 Task: Open Card Card0000000171 in  Board0000000043 in Workspace WS0000000015 in Trello. Add Member Carxxstreet791@gmail.com to Card Card0000000171 in  Board0000000043 in Workspace WS0000000015 in Trello. Add Orange Label titled Label0000000171 to Card Card0000000171 in  Board0000000043 in Workspace WS0000000015 in Trello. Add Checklist CL0000000171 to Card Card0000000171 in  Board0000000043 in Workspace WS0000000015 in Trello. Add Dates with Start Date as Jun 01 2023 and Due Date as Jun 30 2023 to Card Card0000000171 in  Board0000000043 in Workspace WS0000000015 in Trello
Action: Mouse moved to (447, 569)
Screenshot: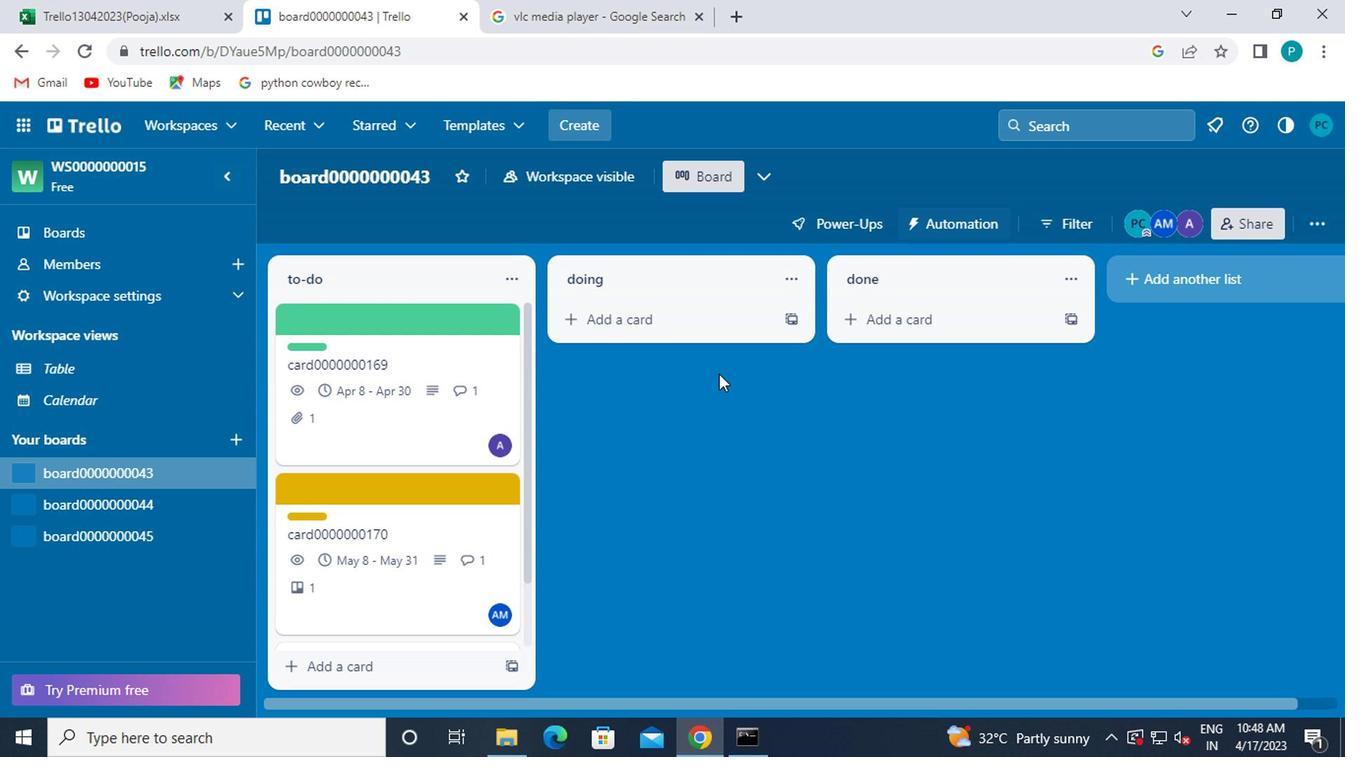 
Action: Mouse scrolled (447, 568) with delta (0, -1)
Screenshot: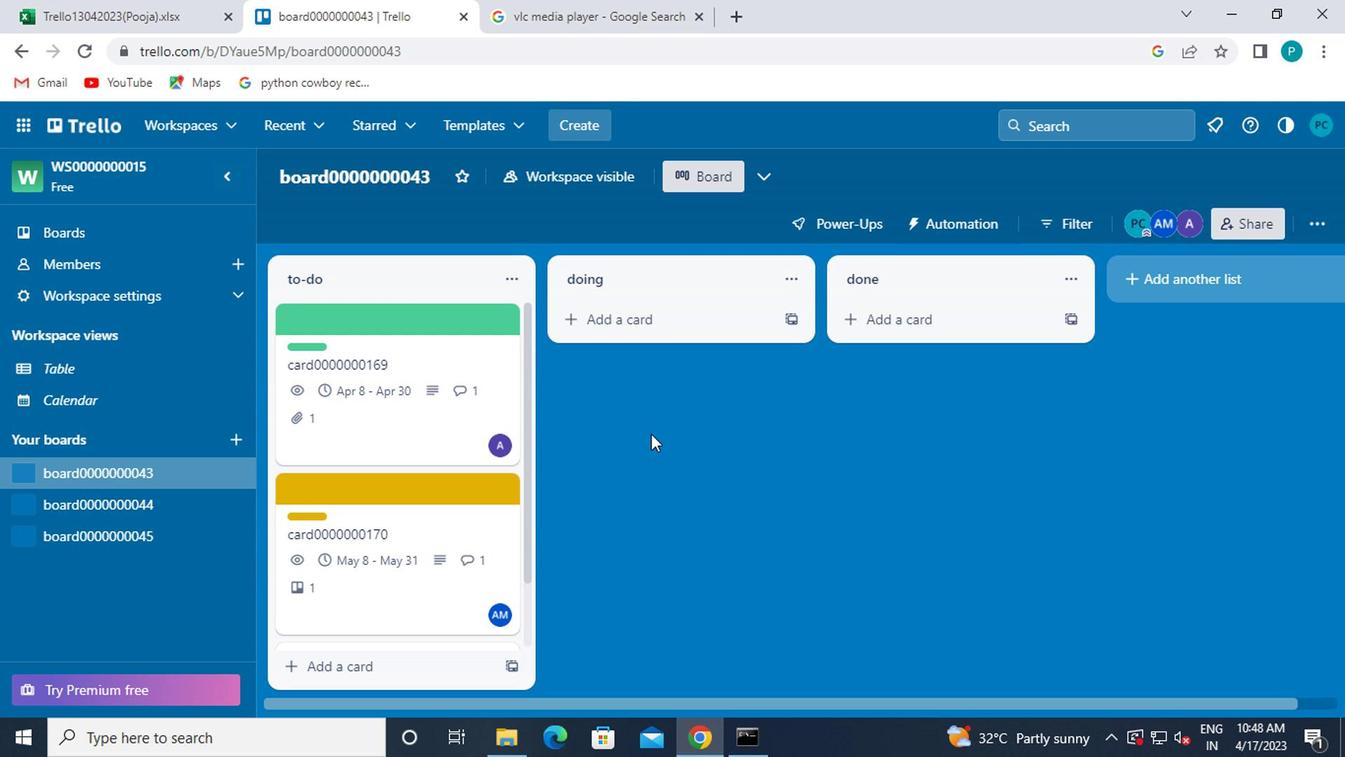 
Action: Mouse moved to (433, 567)
Screenshot: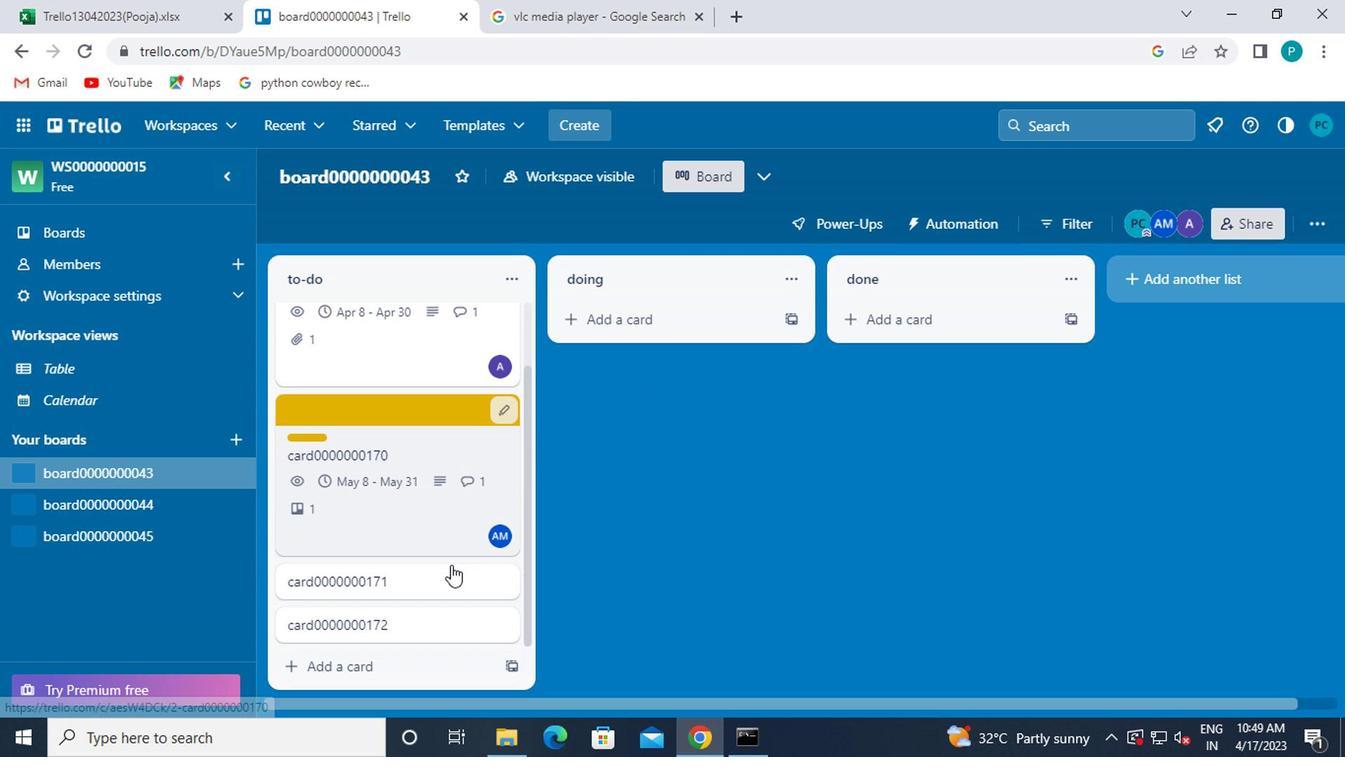 
Action: Mouse scrolled (433, 566) with delta (0, -1)
Screenshot: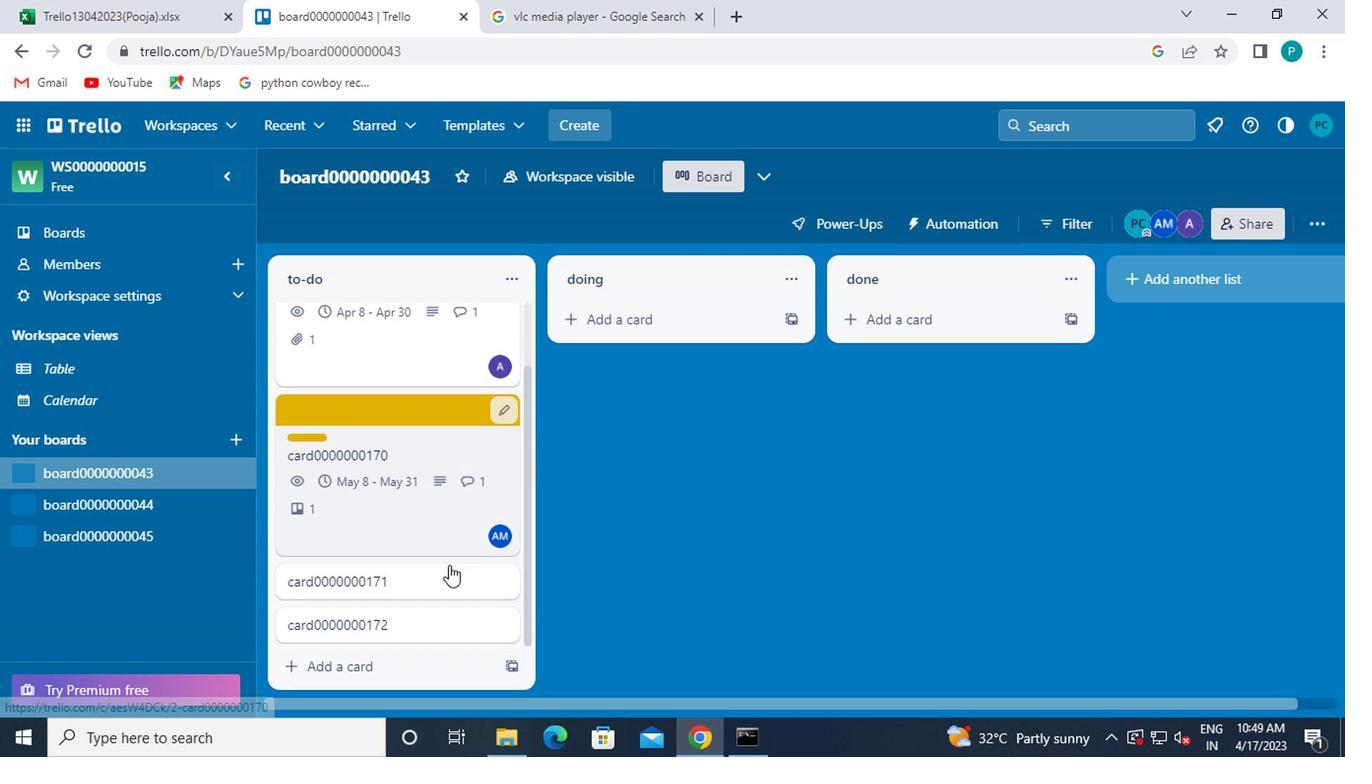 
Action: Mouse moved to (433, 567)
Screenshot: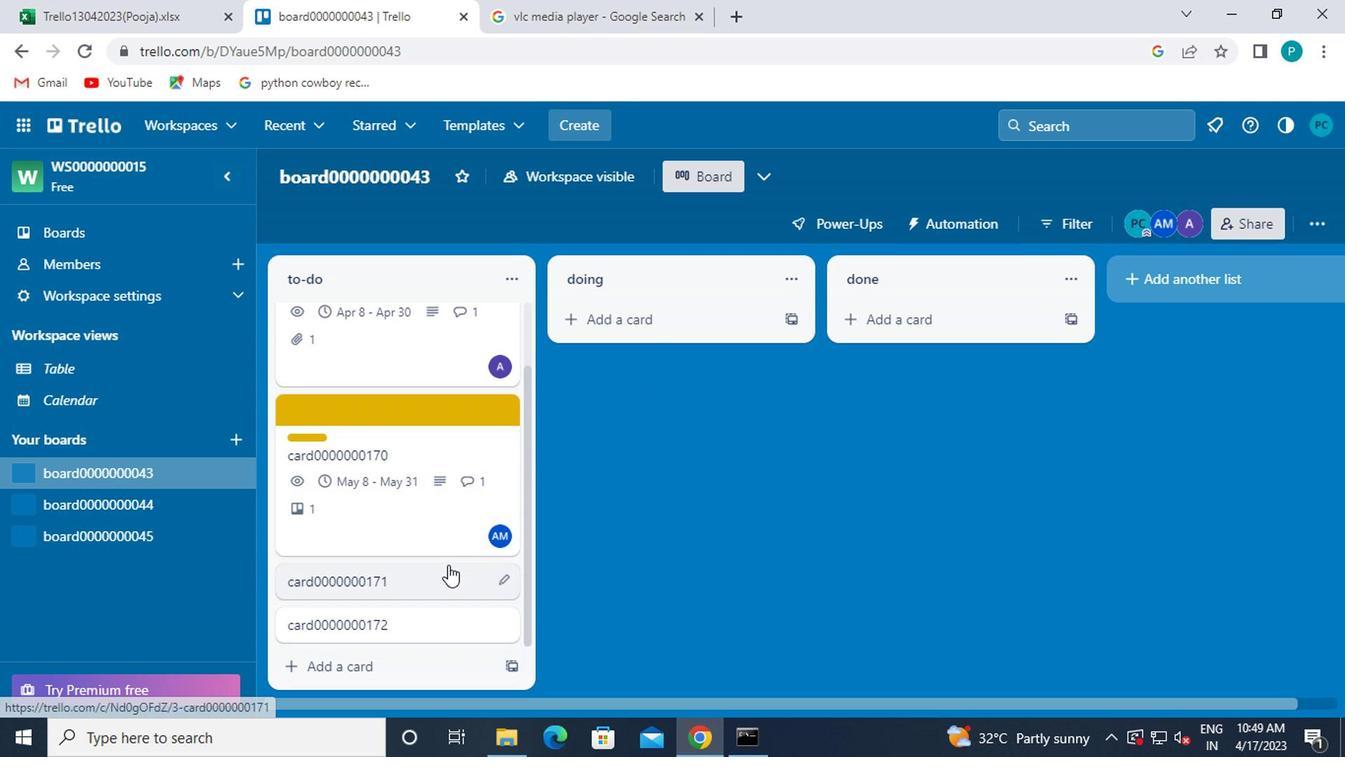 
Action: Mouse scrolled (433, 566) with delta (0, -1)
Screenshot: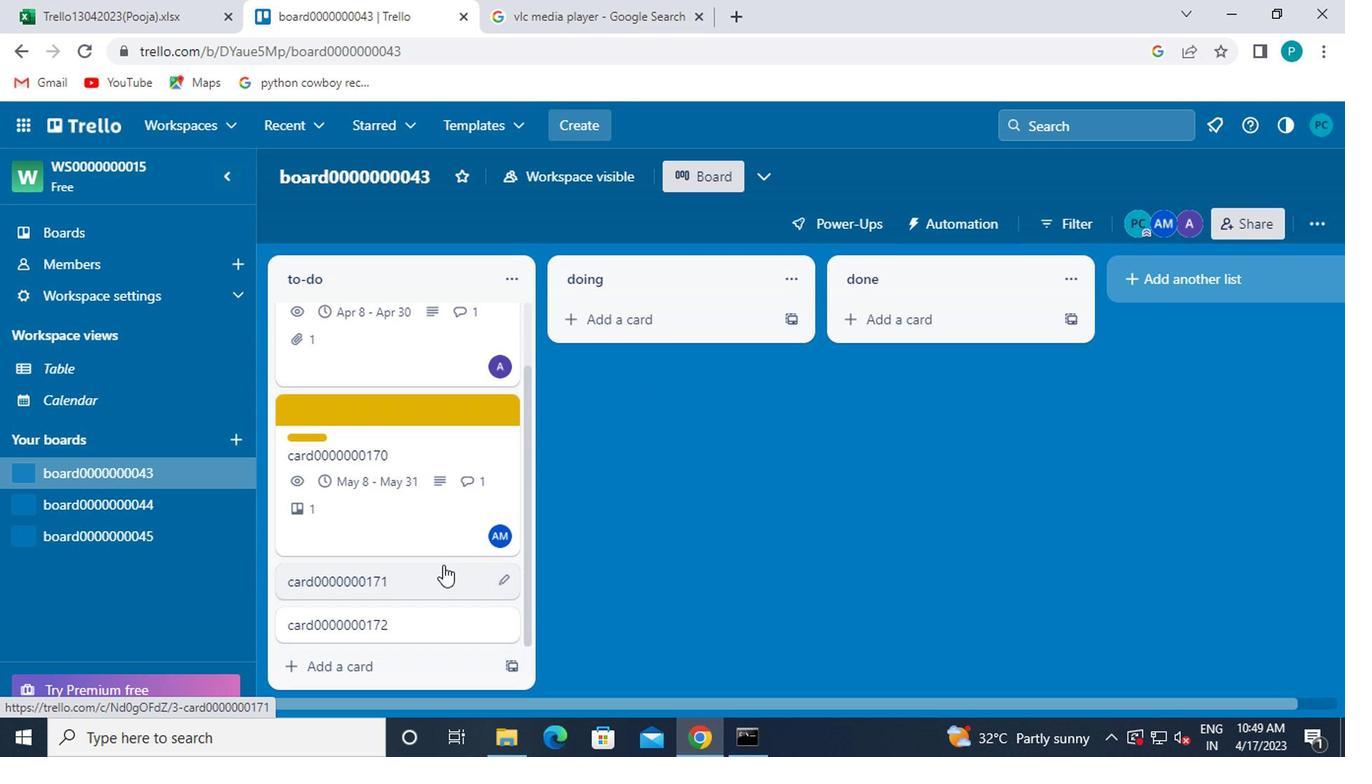 
Action: Mouse moved to (421, 573)
Screenshot: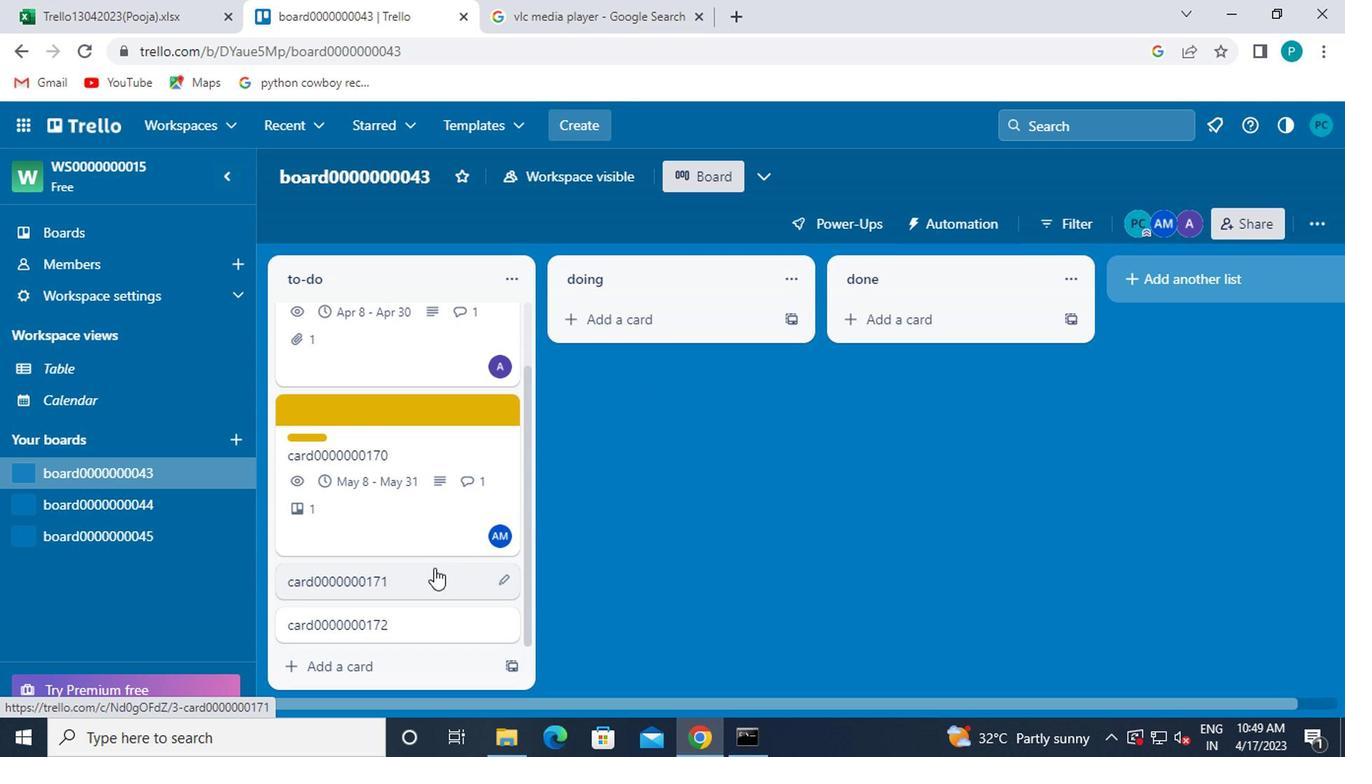 
Action: Mouse pressed left at (421, 573)
Screenshot: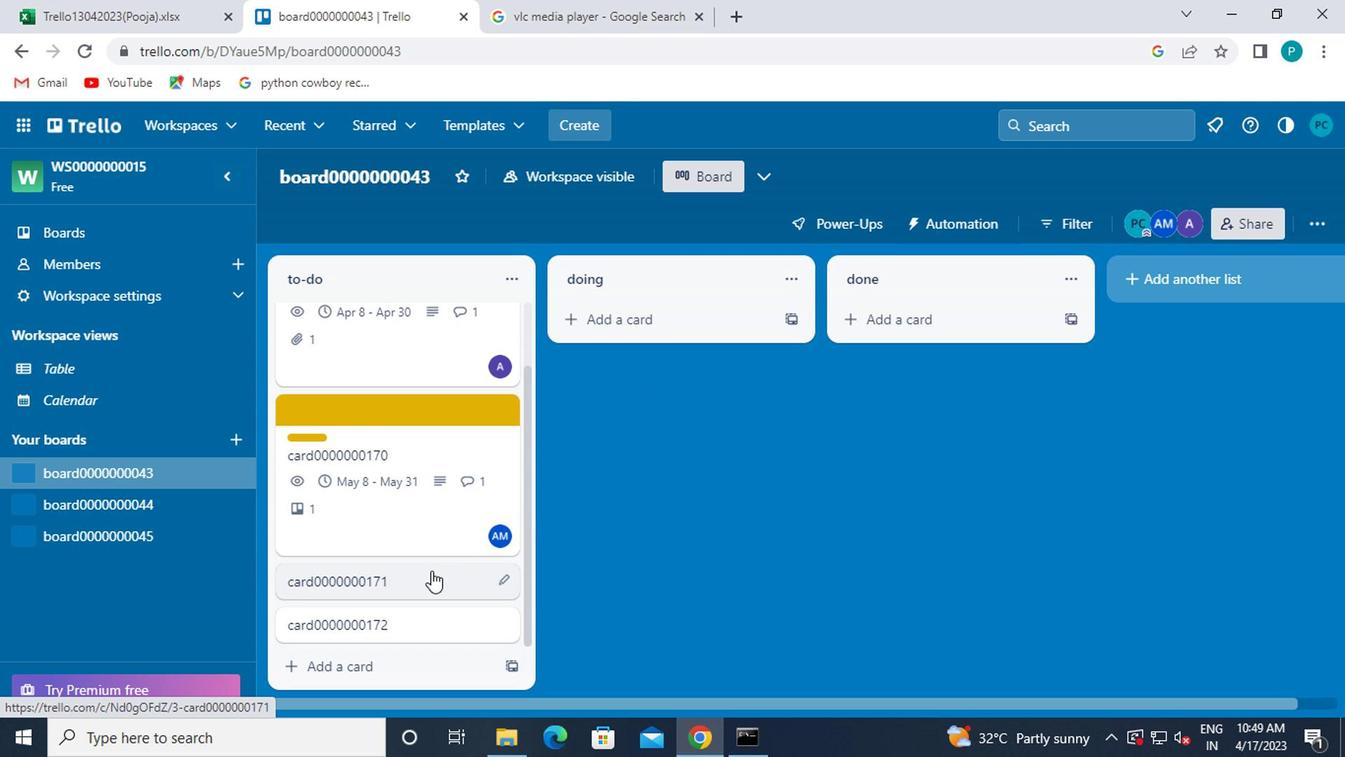 
Action: Mouse moved to (975, 344)
Screenshot: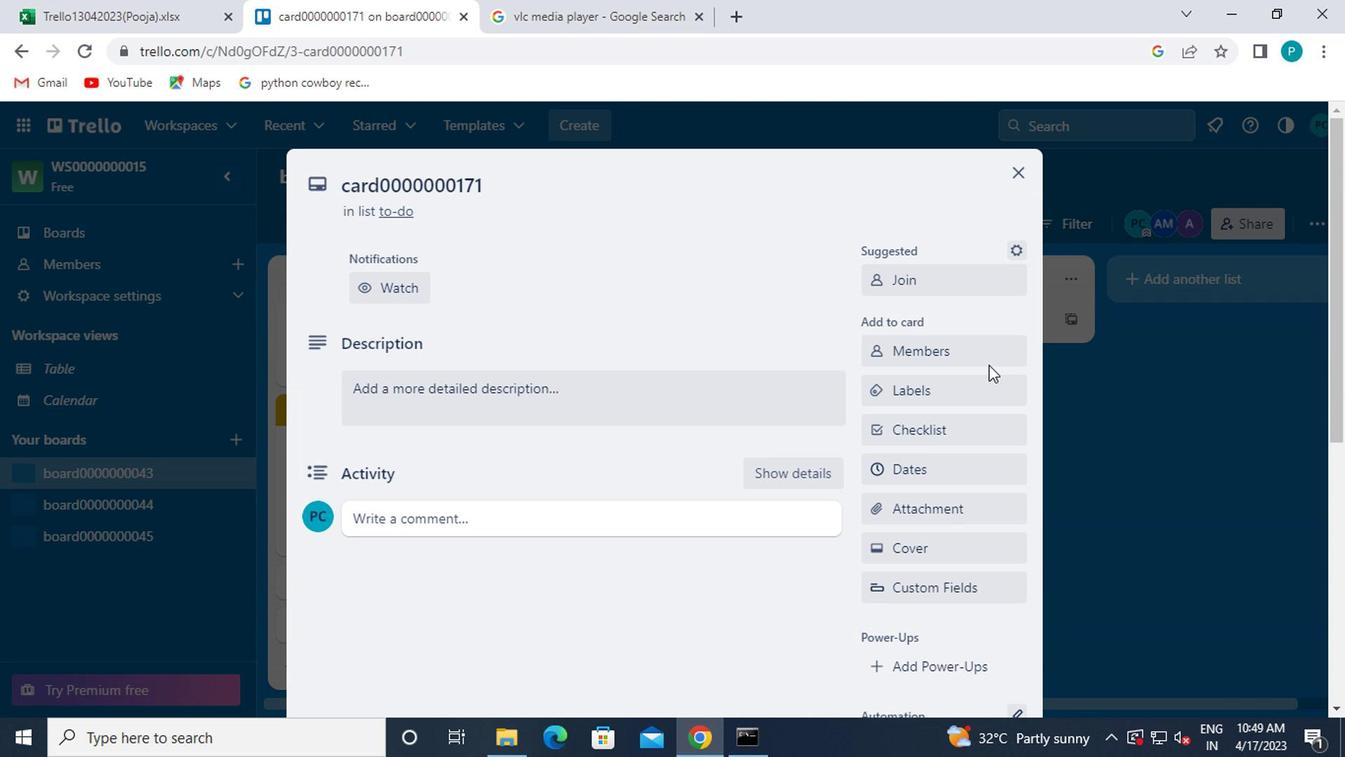 
Action: Mouse pressed left at (975, 344)
Screenshot: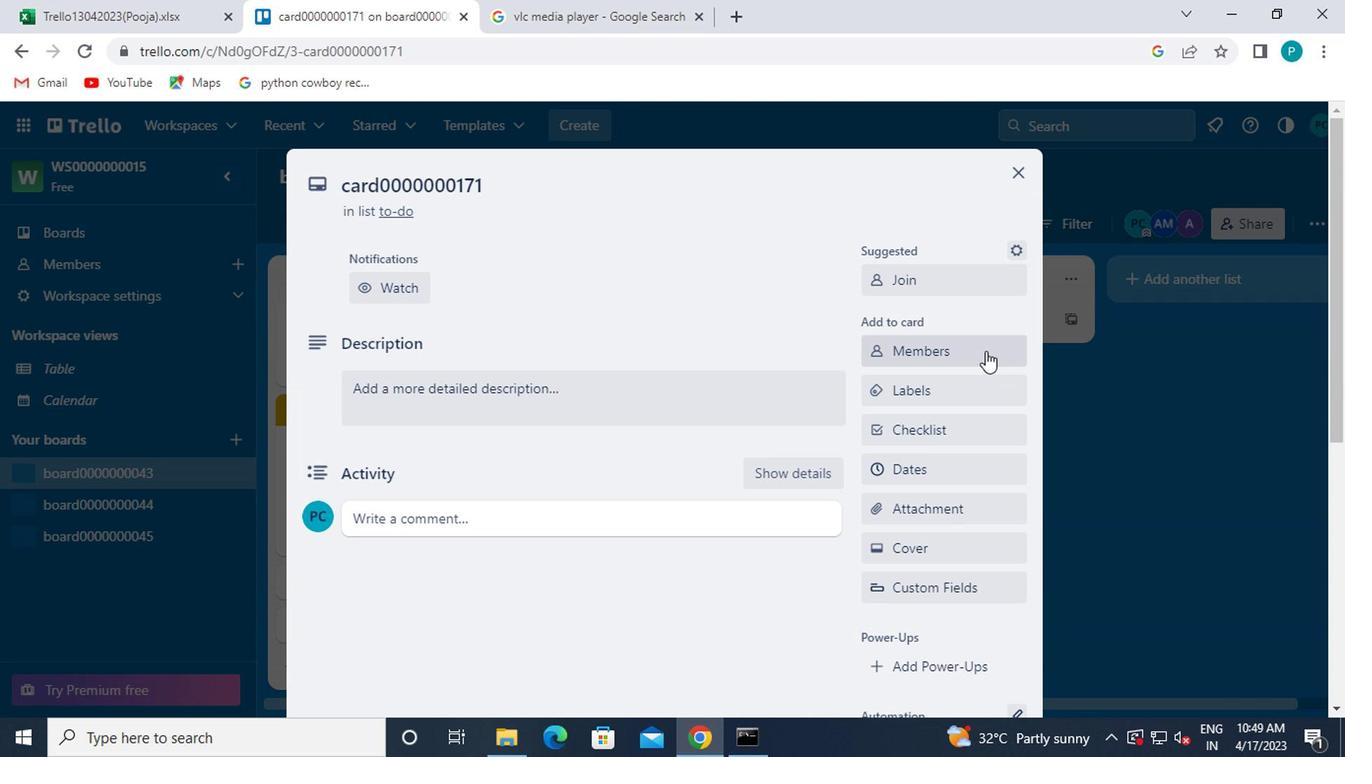 
Action: Mouse moved to (984, 443)
Screenshot: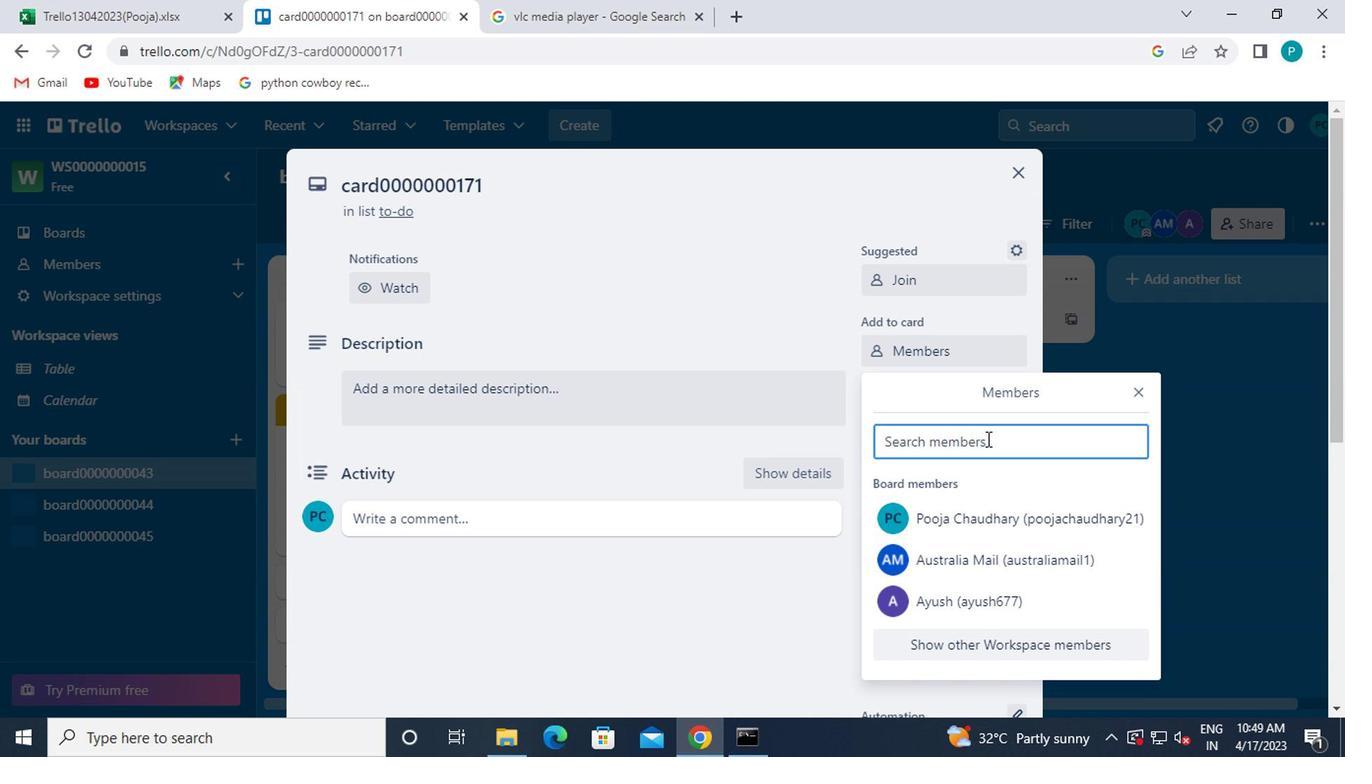 
Action: Mouse pressed left at (984, 443)
Screenshot: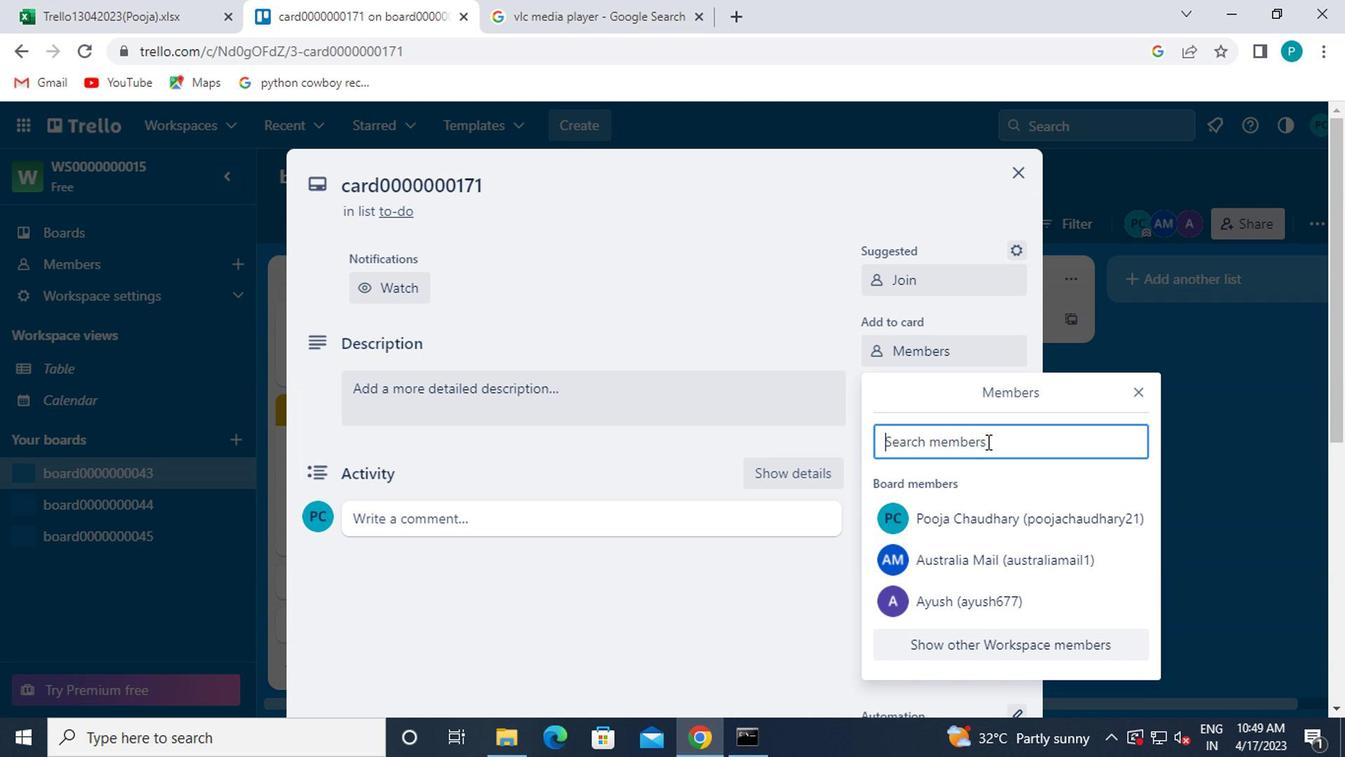 
Action: Mouse moved to (988, 443)
Screenshot: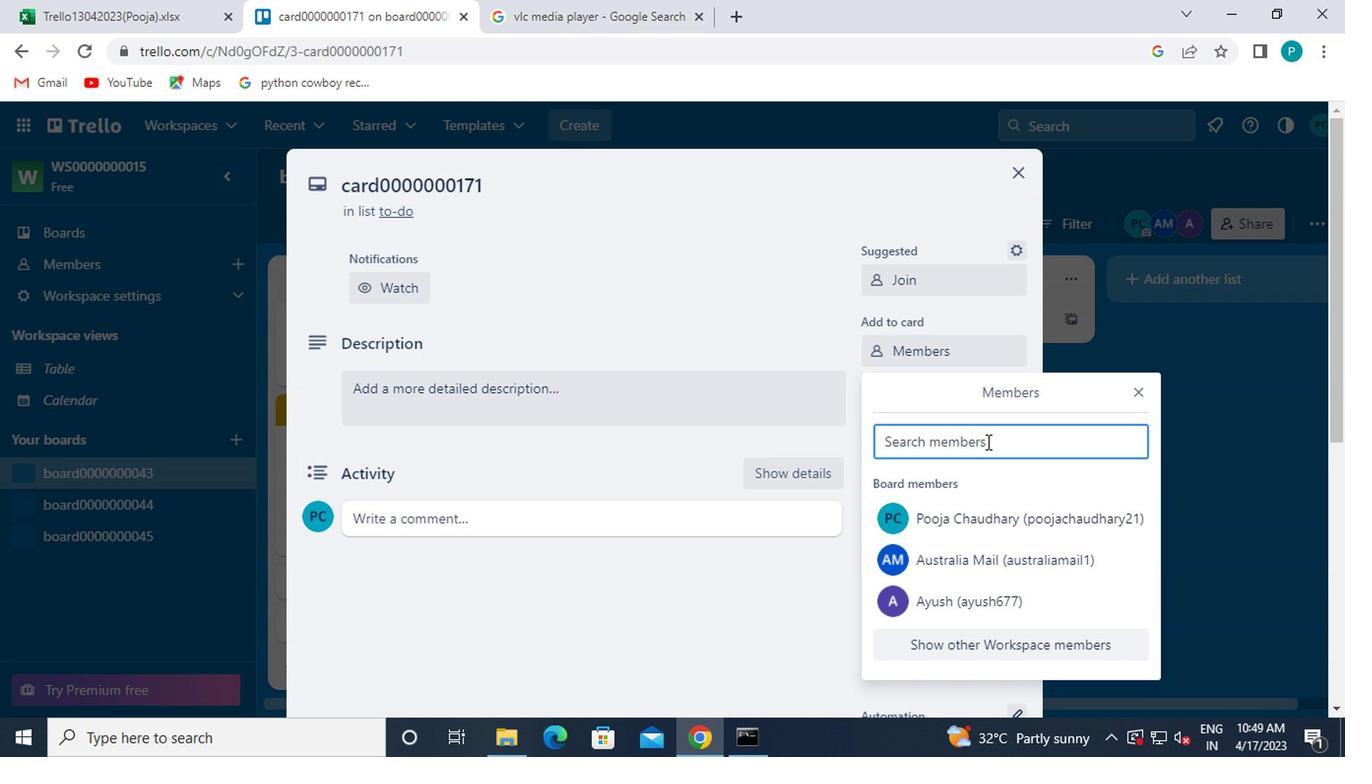 
Action: Key pressed carxxstreet791<Key.shift>@GMAIL.COM
Screenshot: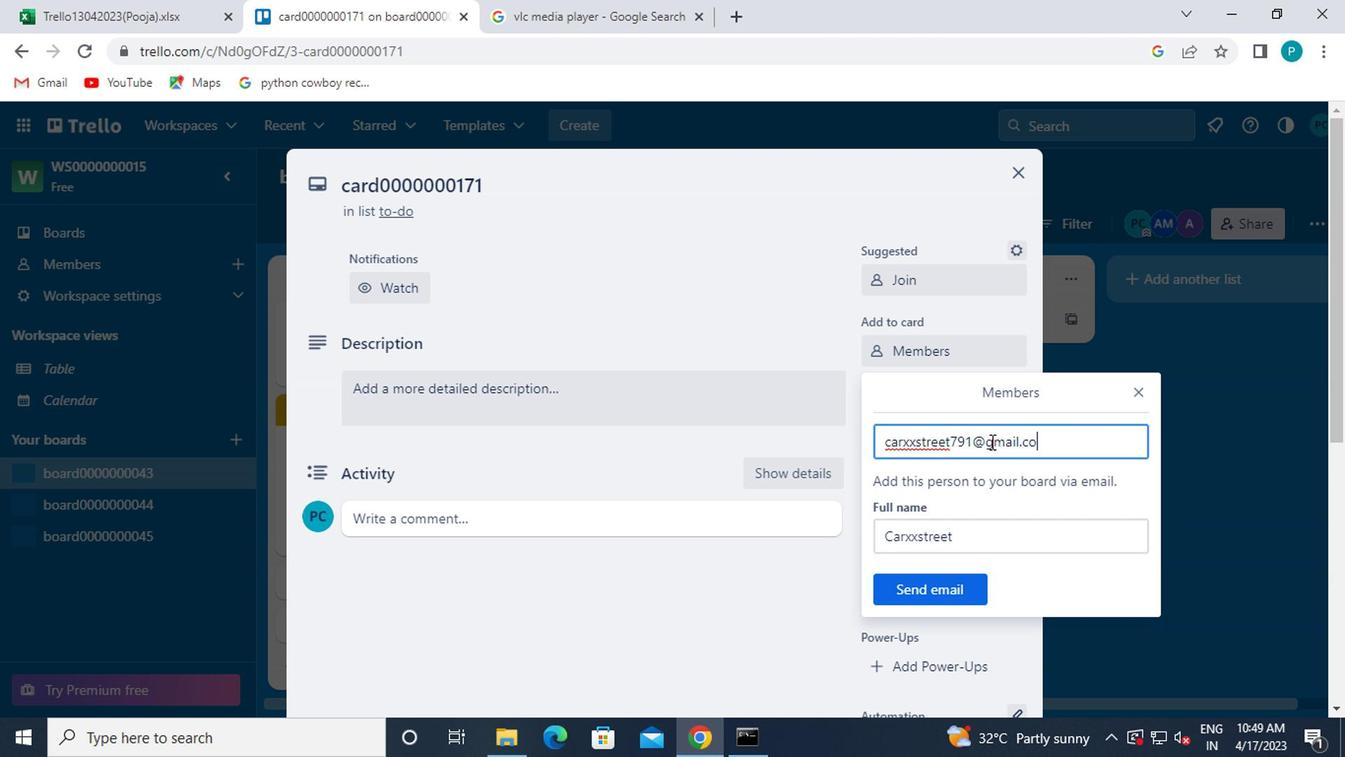 
Action: Mouse moved to (941, 594)
Screenshot: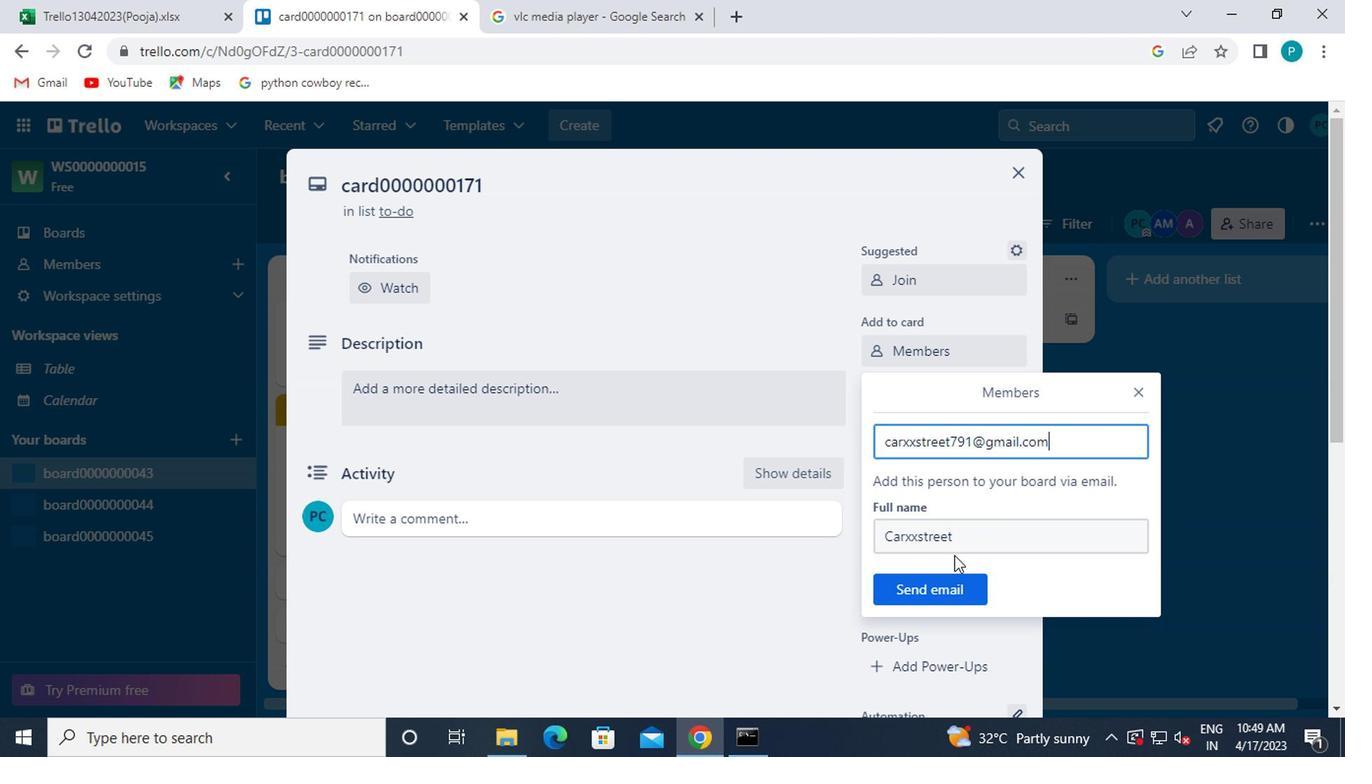 
Action: Mouse pressed left at (941, 594)
Screenshot: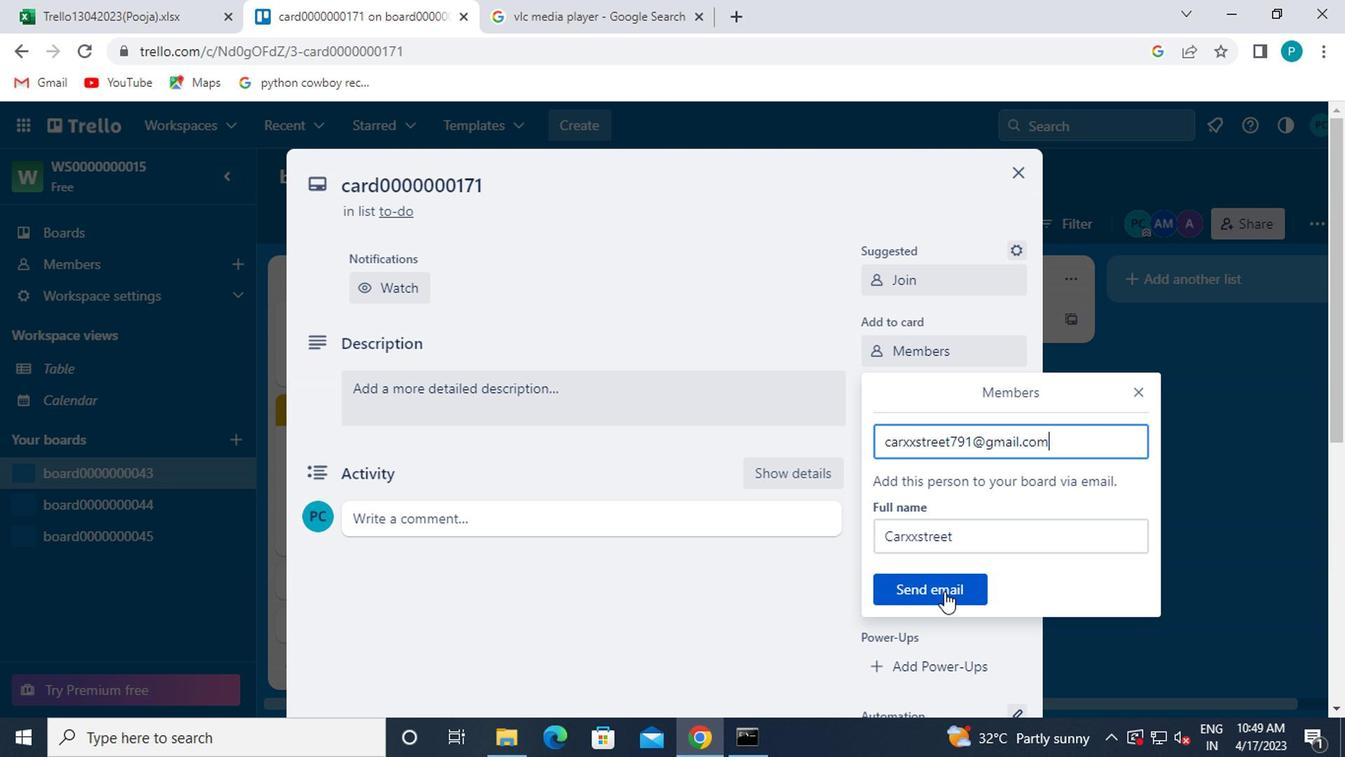 
Action: Mouse moved to (936, 396)
Screenshot: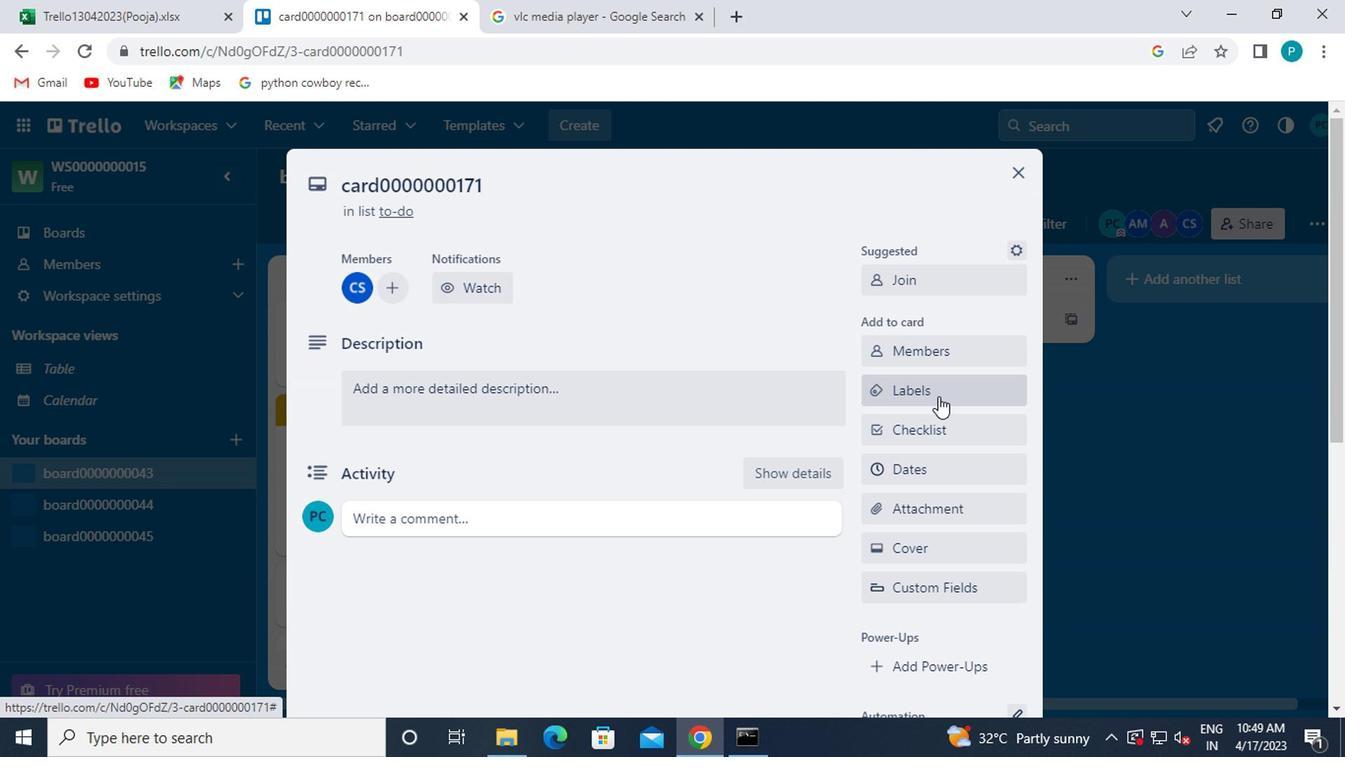 
Action: Mouse pressed left at (936, 396)
Screenshot: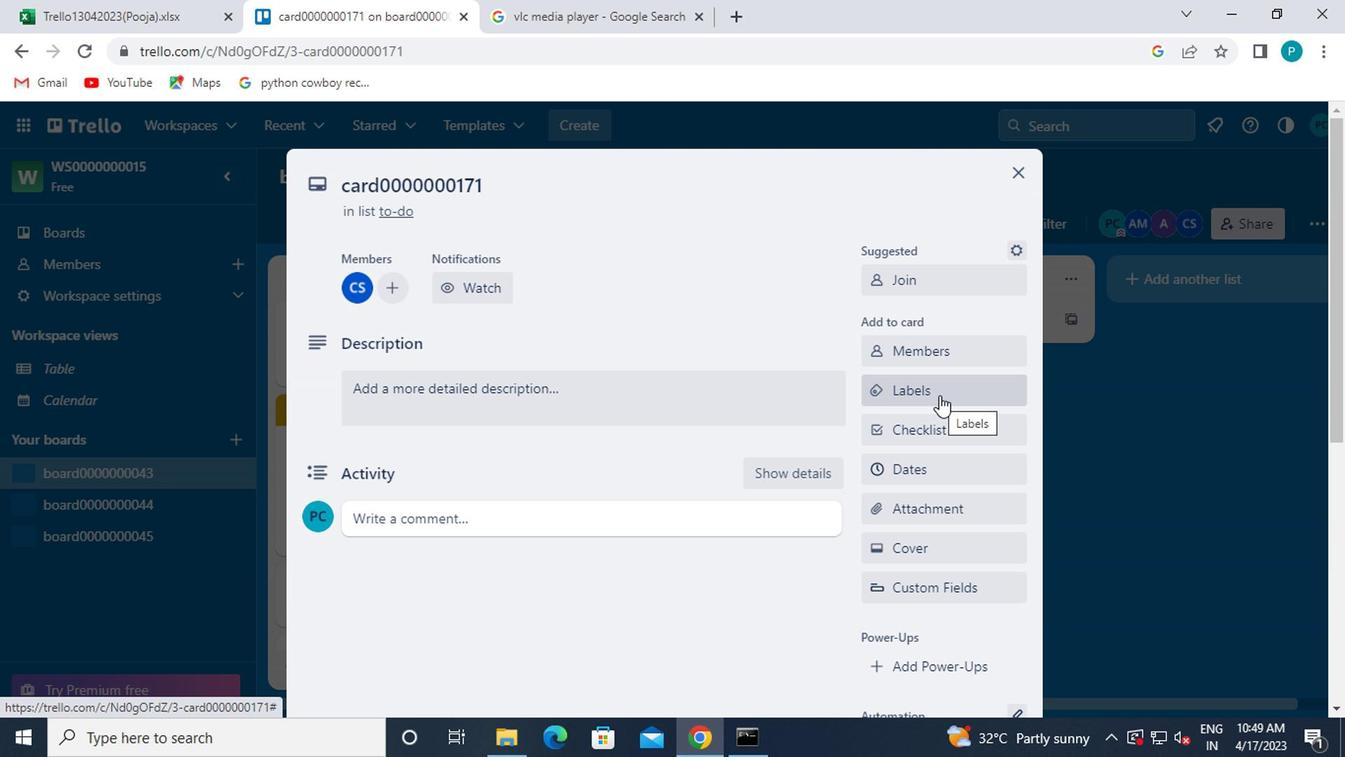 
Action: Mouse moved to (920, 584)
Screenshot: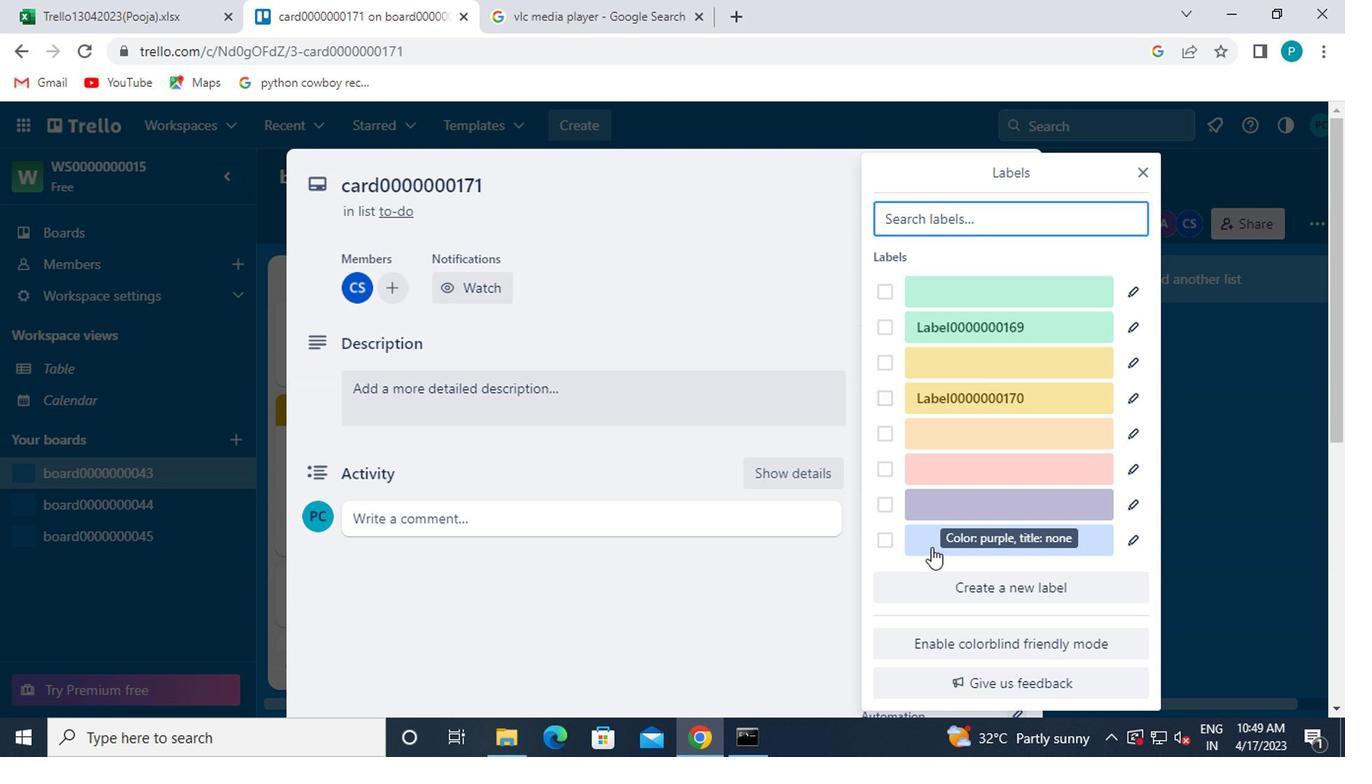 
Action: Mouse pressed left at (920, 584)
Screenshot: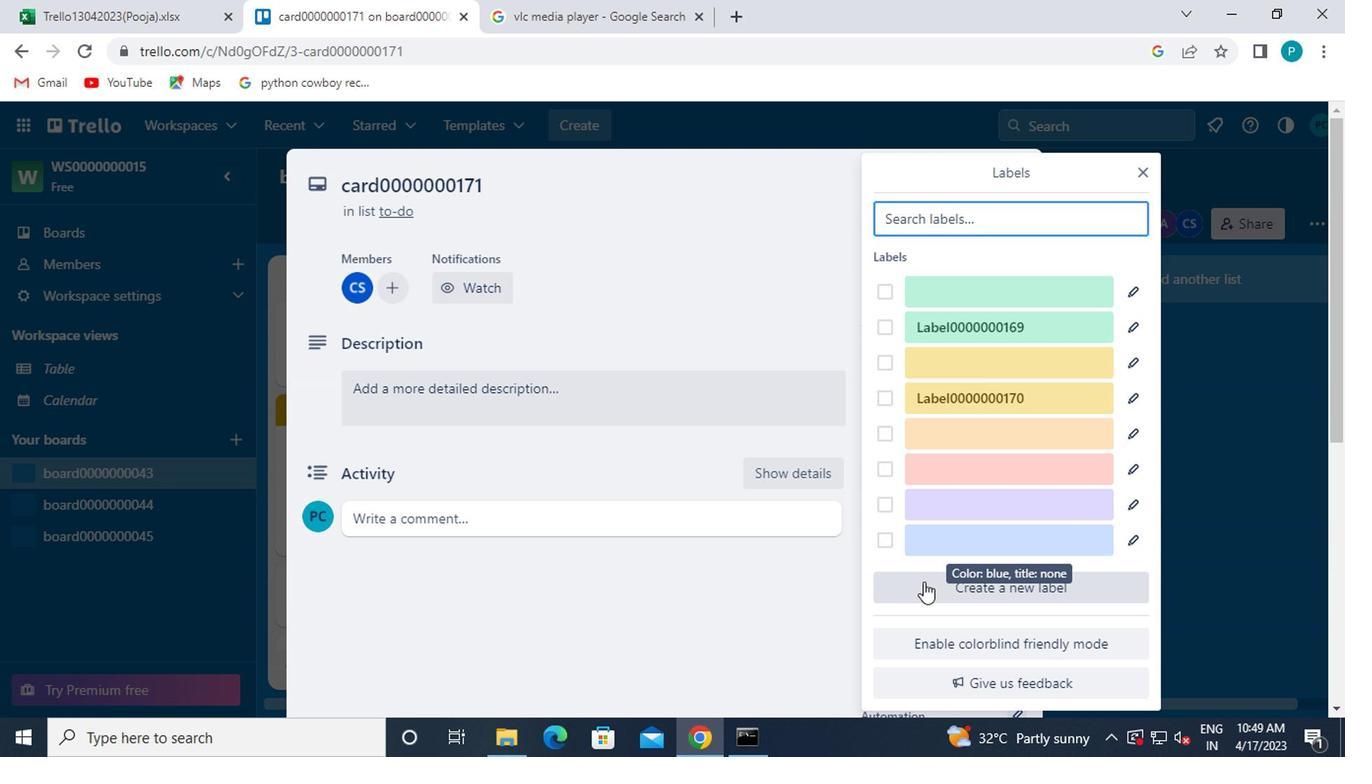 
Action: Mouse moved to (1001, 447)
Screenshot: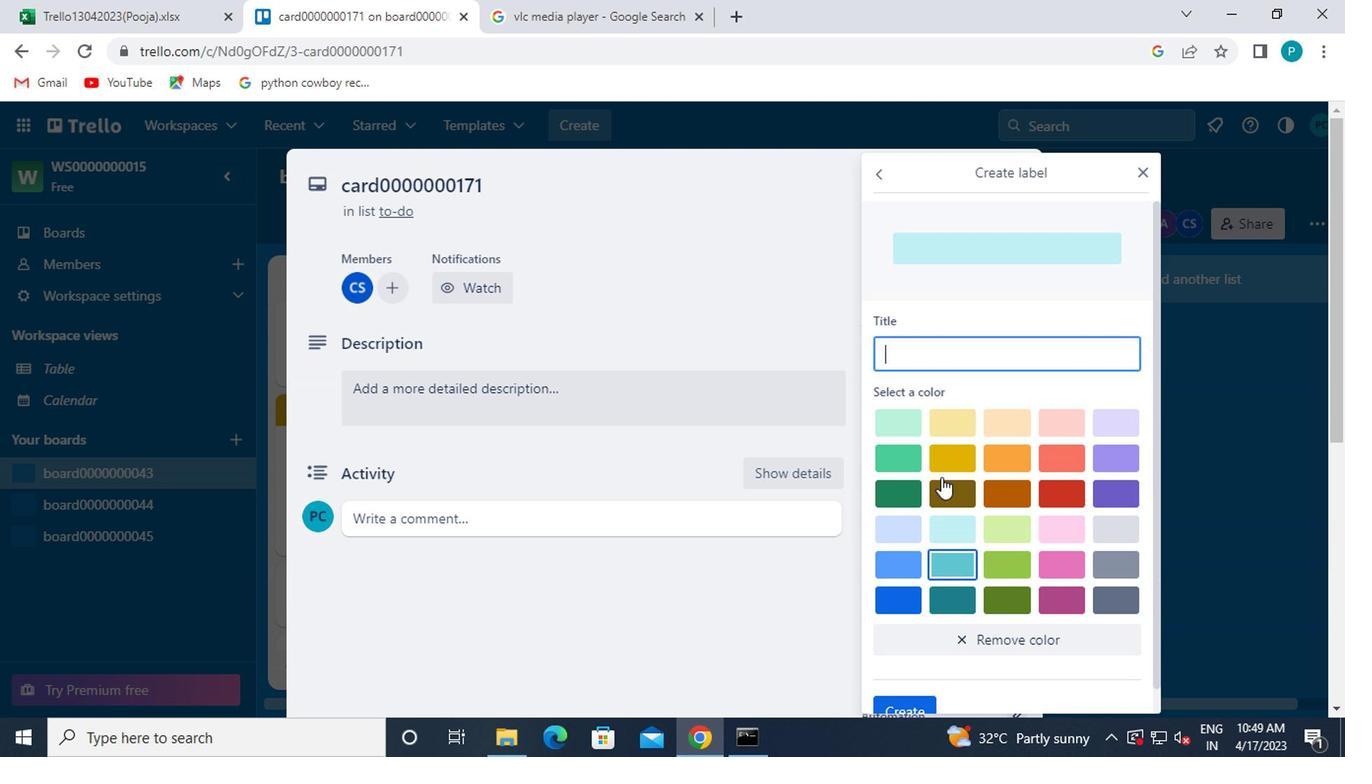 
Action: Mouse pressed left at (1001, 447)
Screenshot: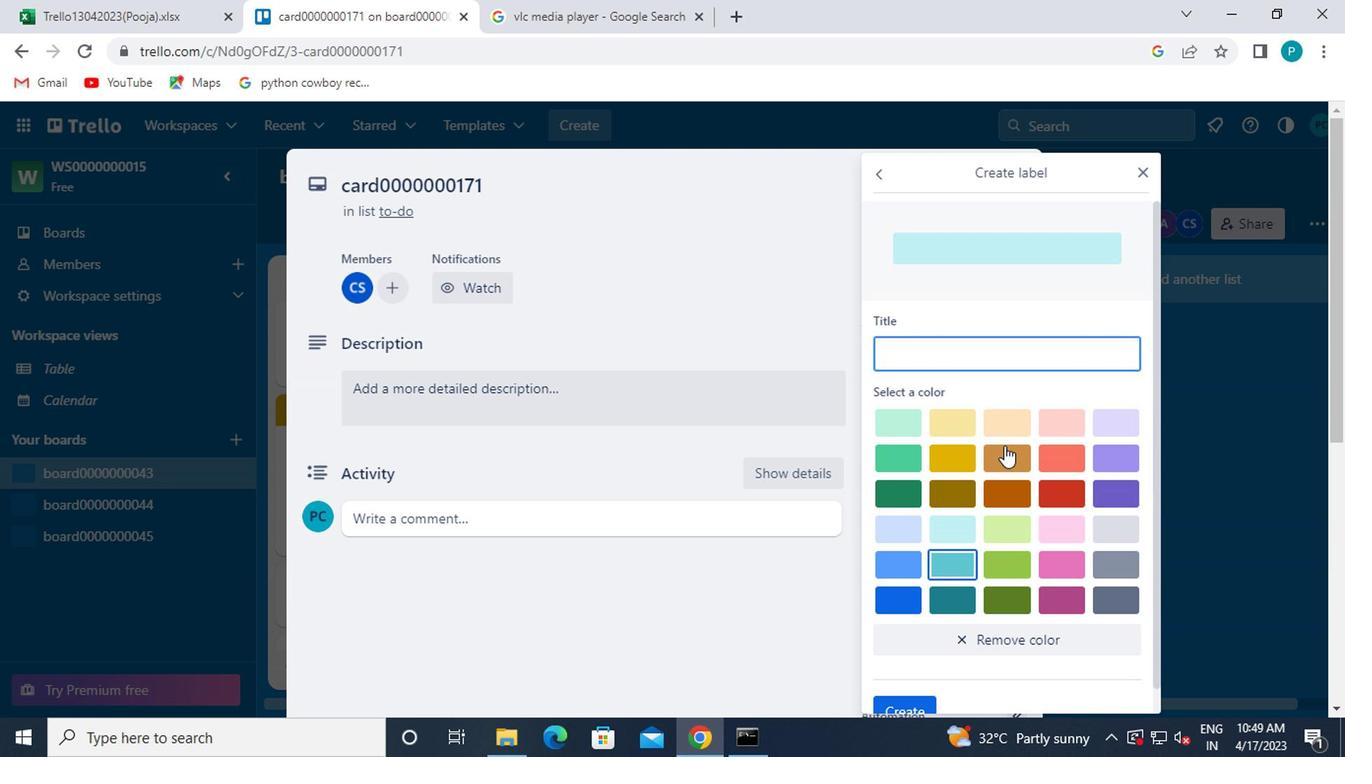 
Action: Mouse moved to (931, 368)
Screenshot: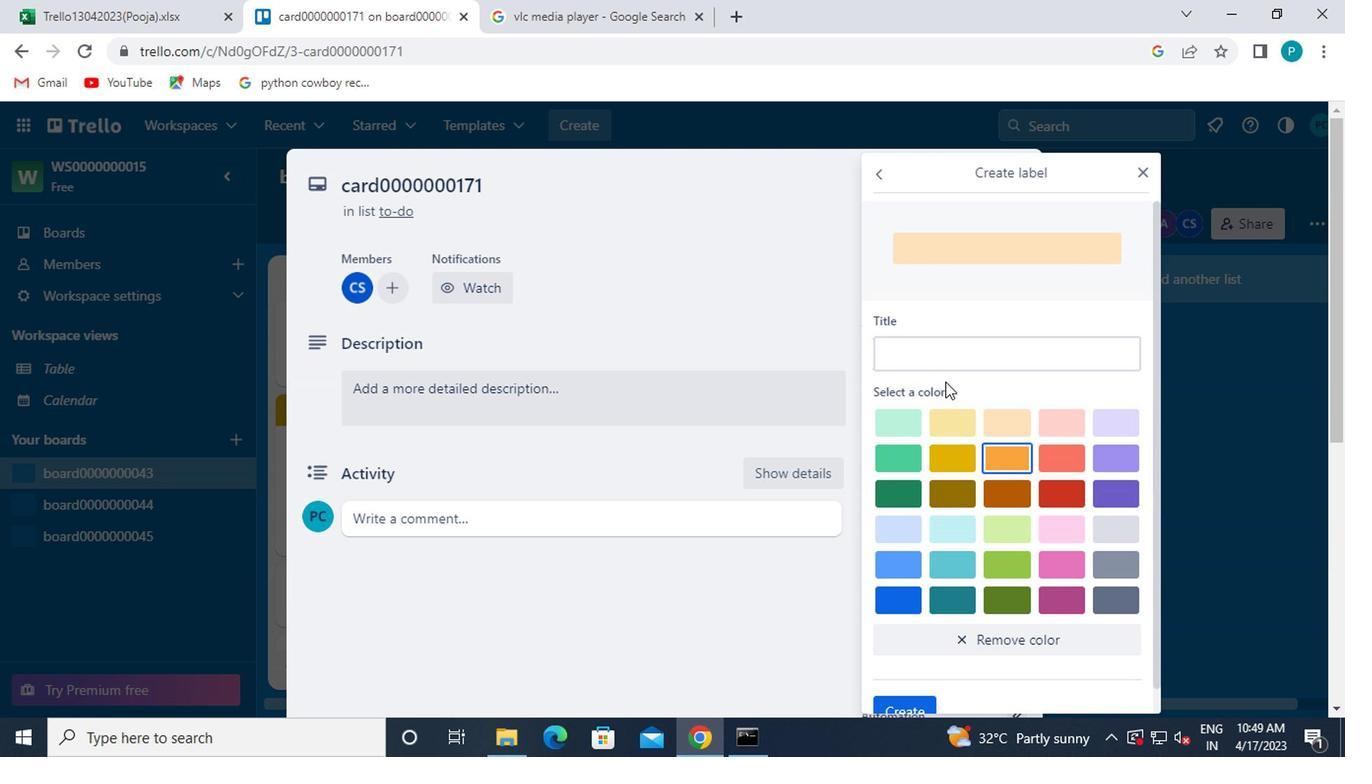 
Action: Mouse pressed left at (931, 368)
Screenshot: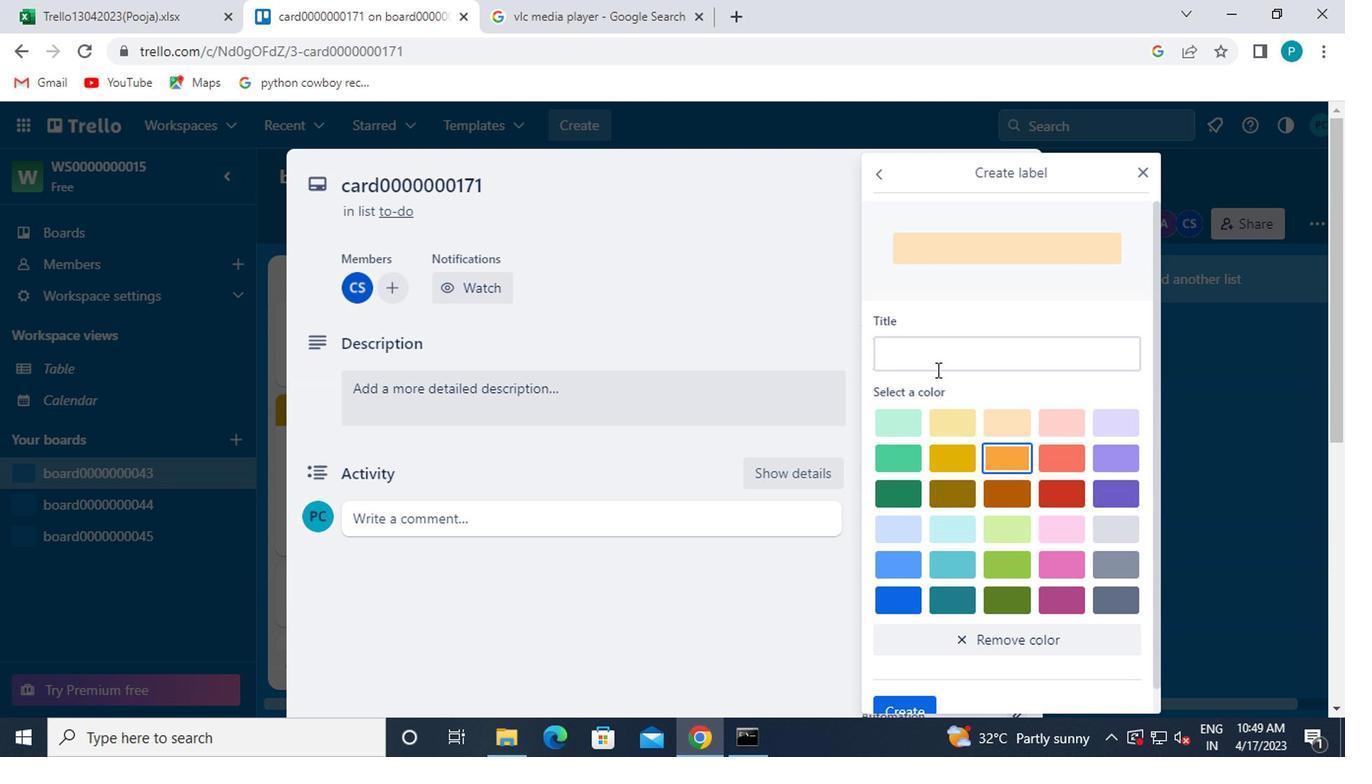 
Action: Key pressed <Key.caps_lock>L<Key.caps_lock>ABEL0000000171
Screenshot: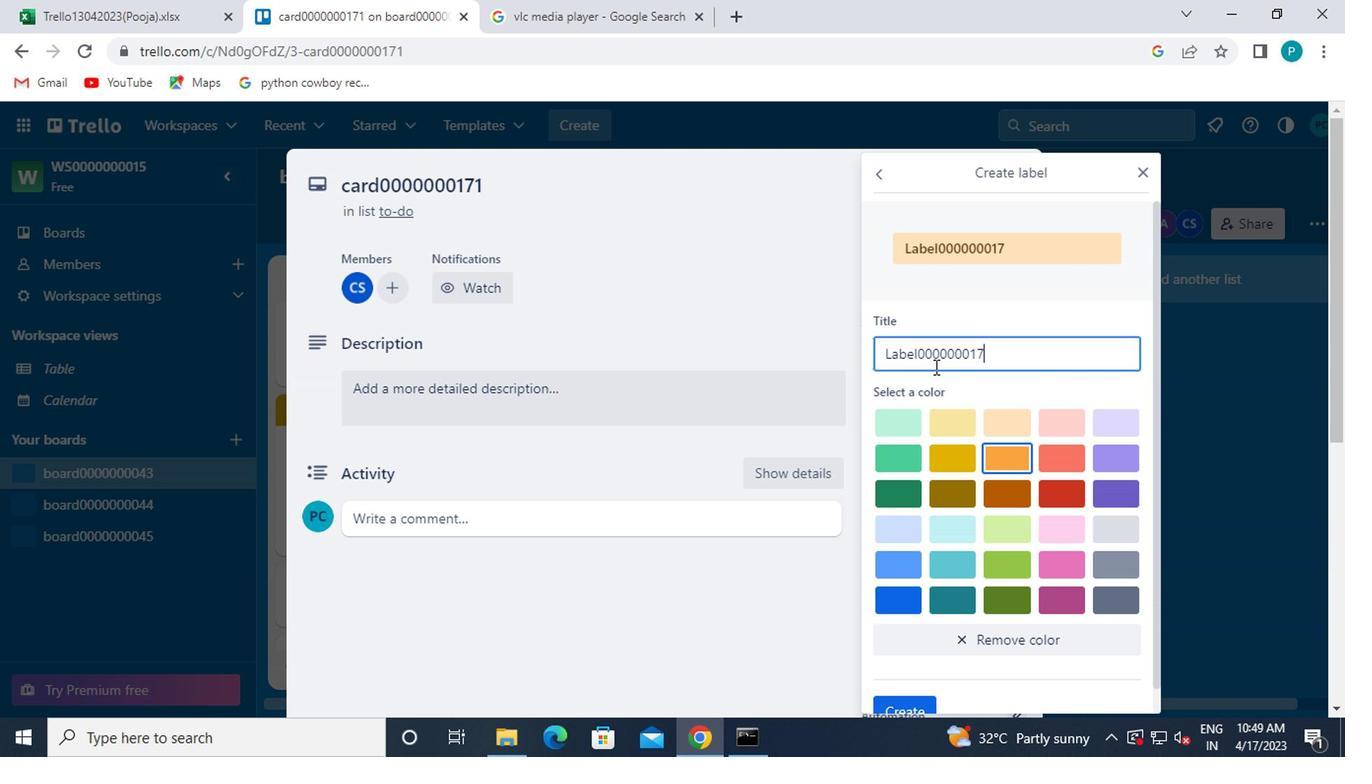 
Action: Mouse scrolled (931, 366) with delta (0, -1)
Screenshot: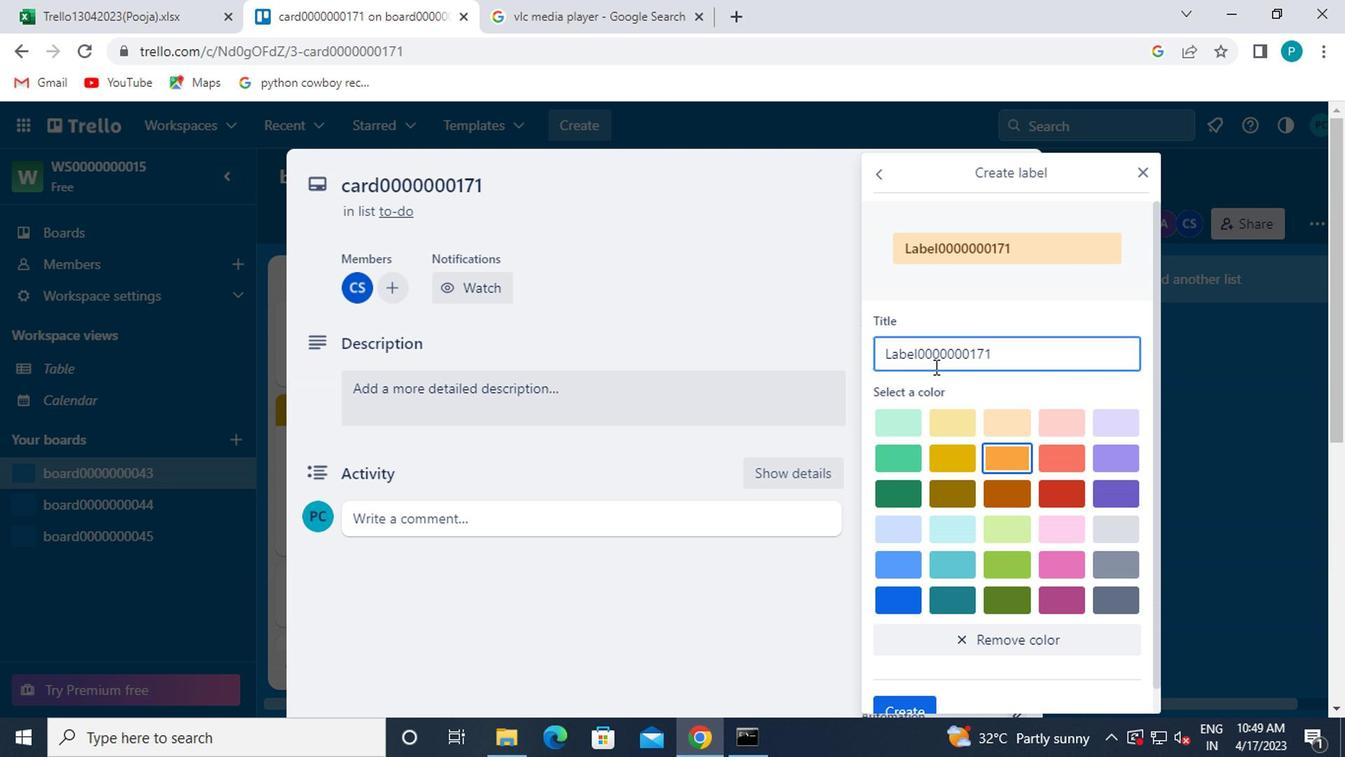 
Action: Mouse scrolled (931, 366) with delta (0, -1)
Screenshot: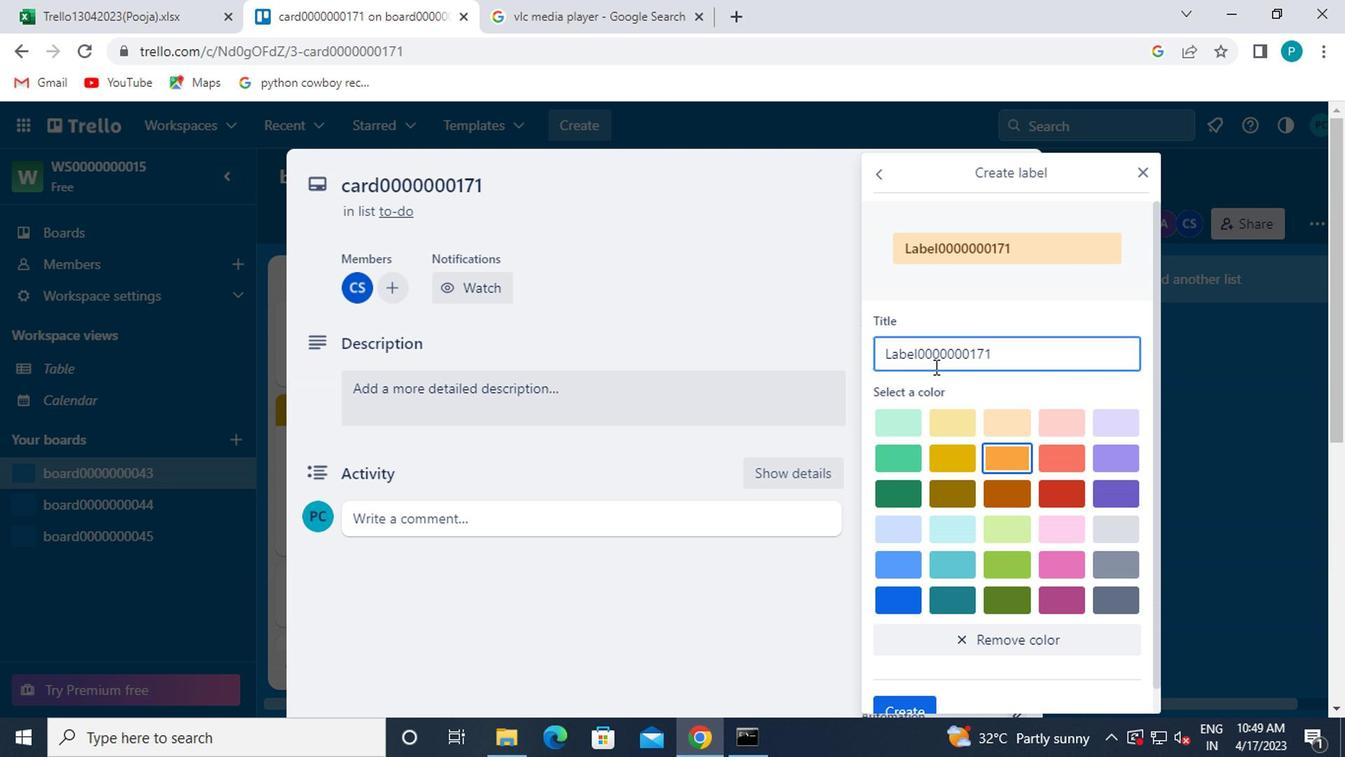 
Action: Mouse moved to (907, 580)
Screenshot: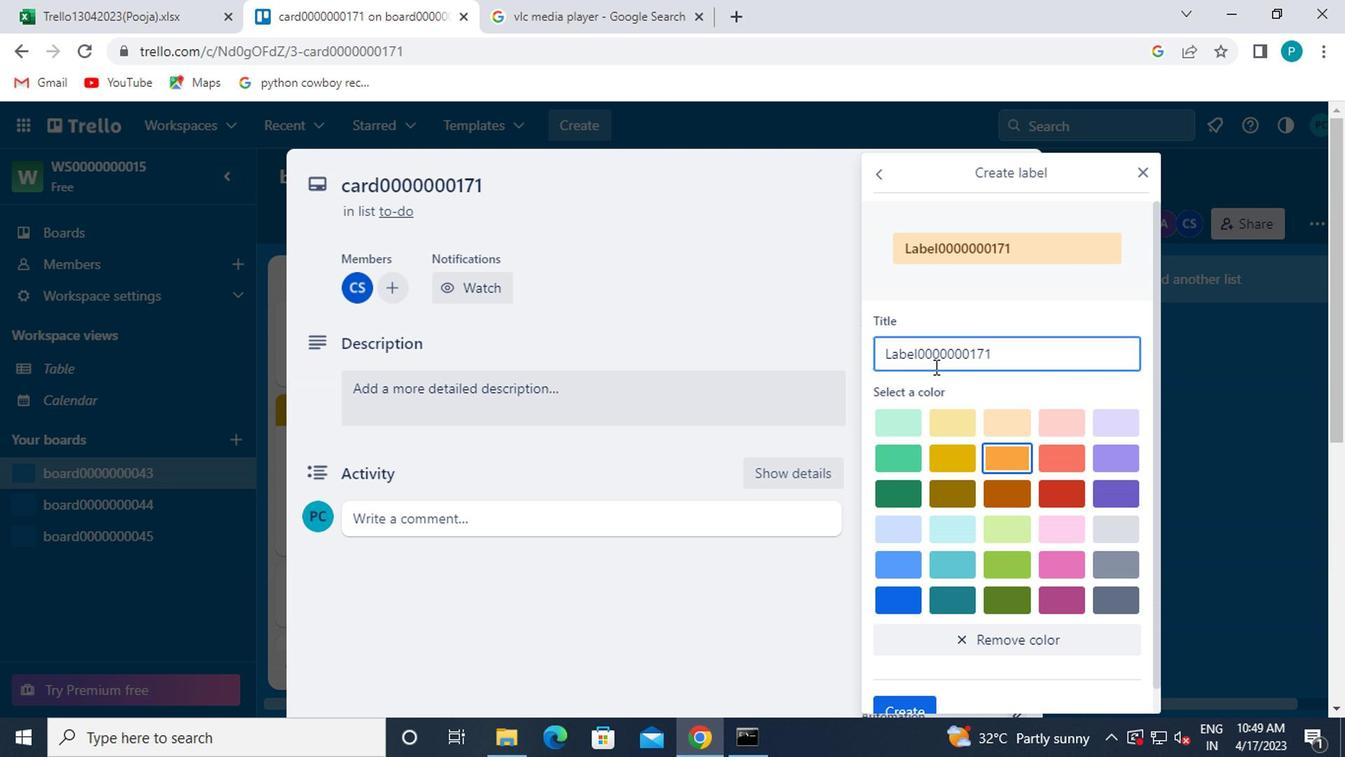
Action: Mouse scrolled (907, 579) with delta (0, 0)
Screenshot: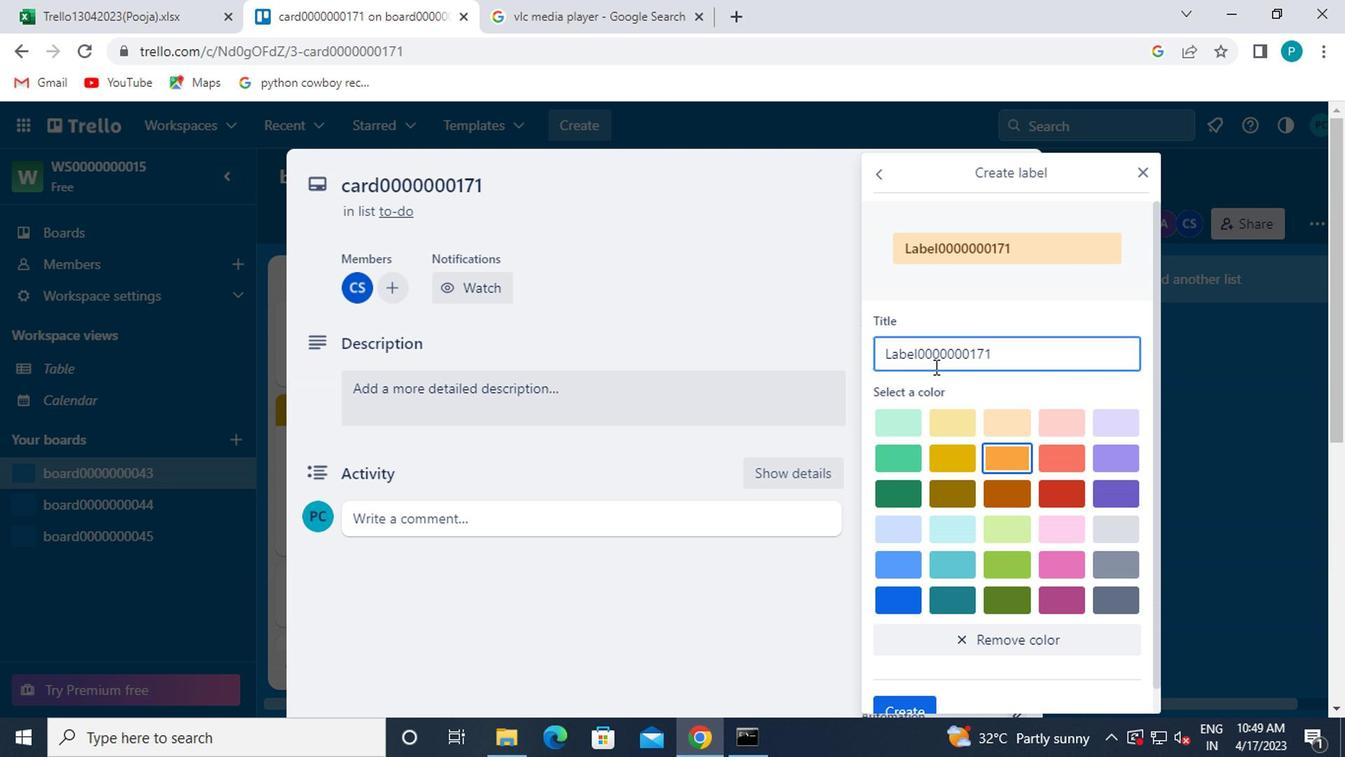
Action: Mouse moved to (874, 677)
Screenshot: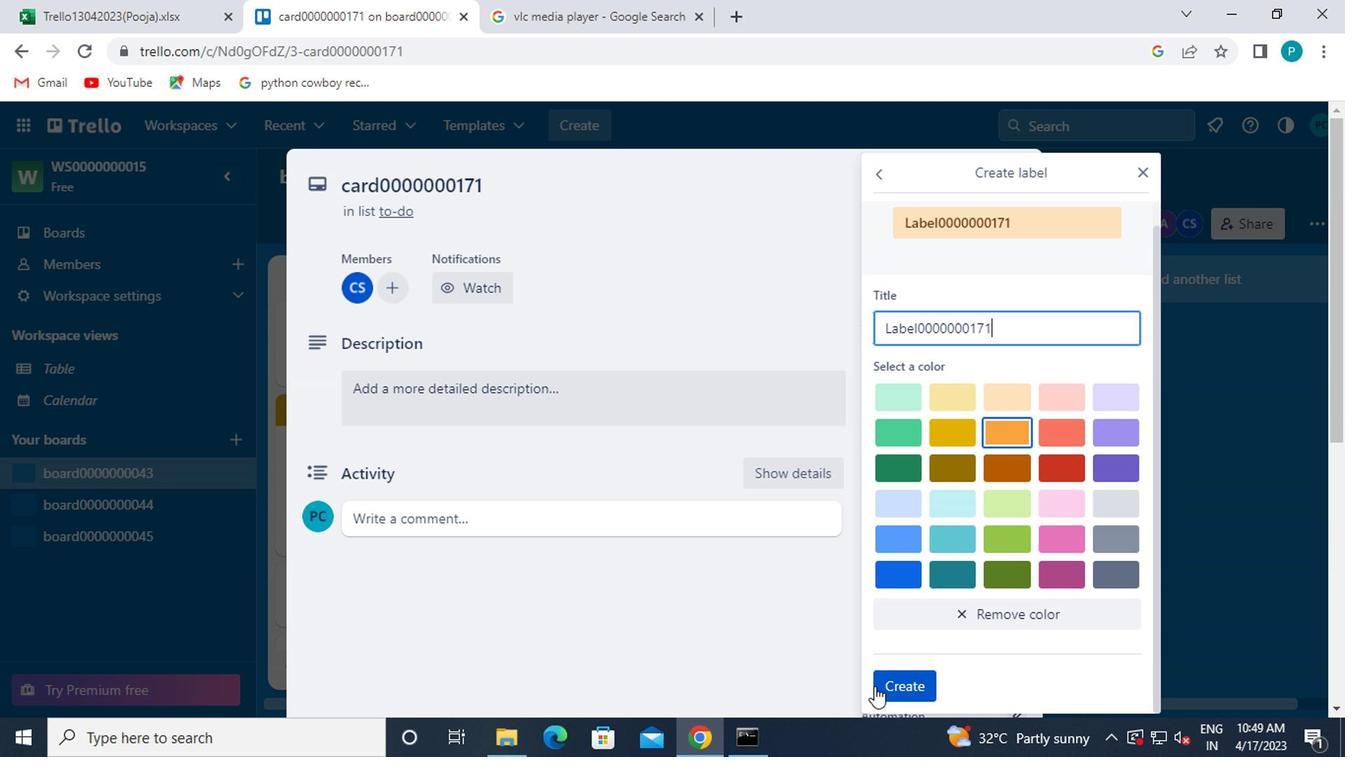 
Action: Mouse pressed left at (874, 677)
Screenshot: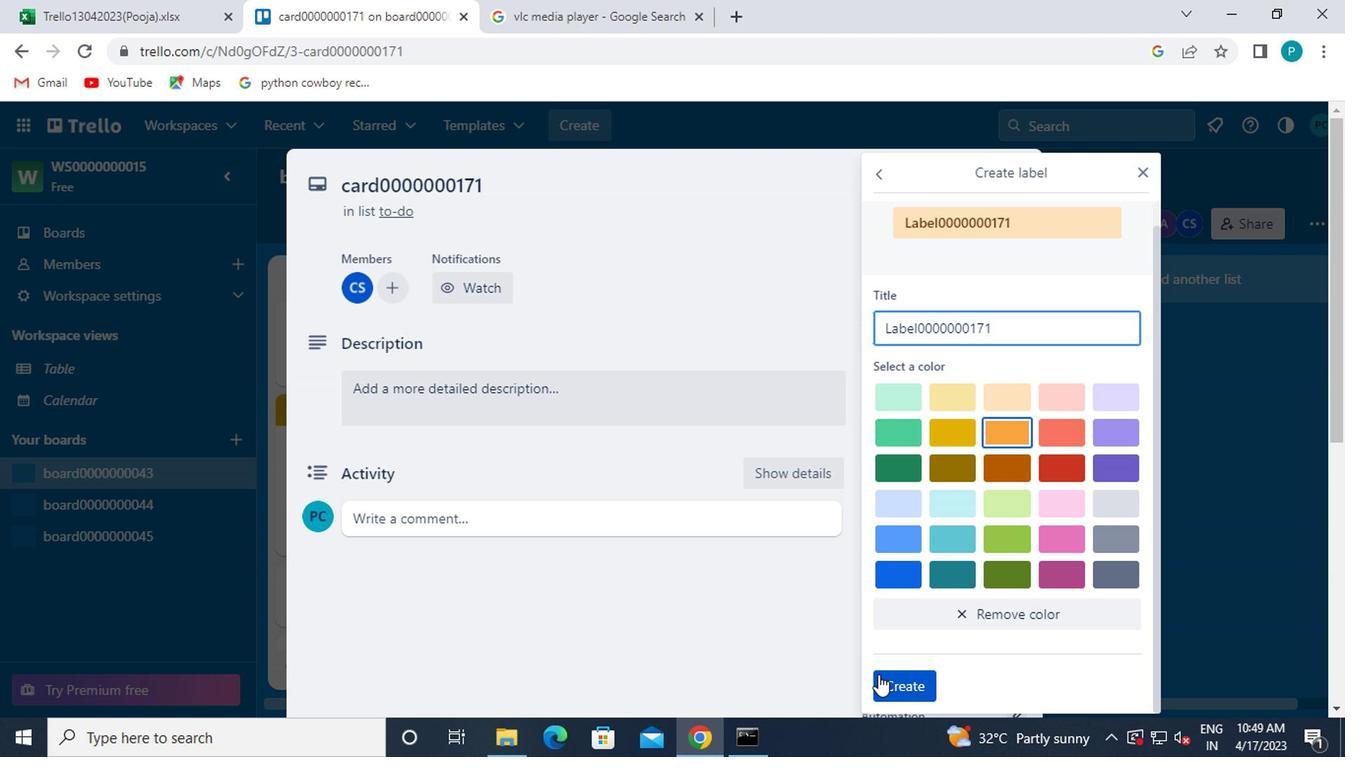 
Action: Mouse moved to (1146, 171)
Screenshot: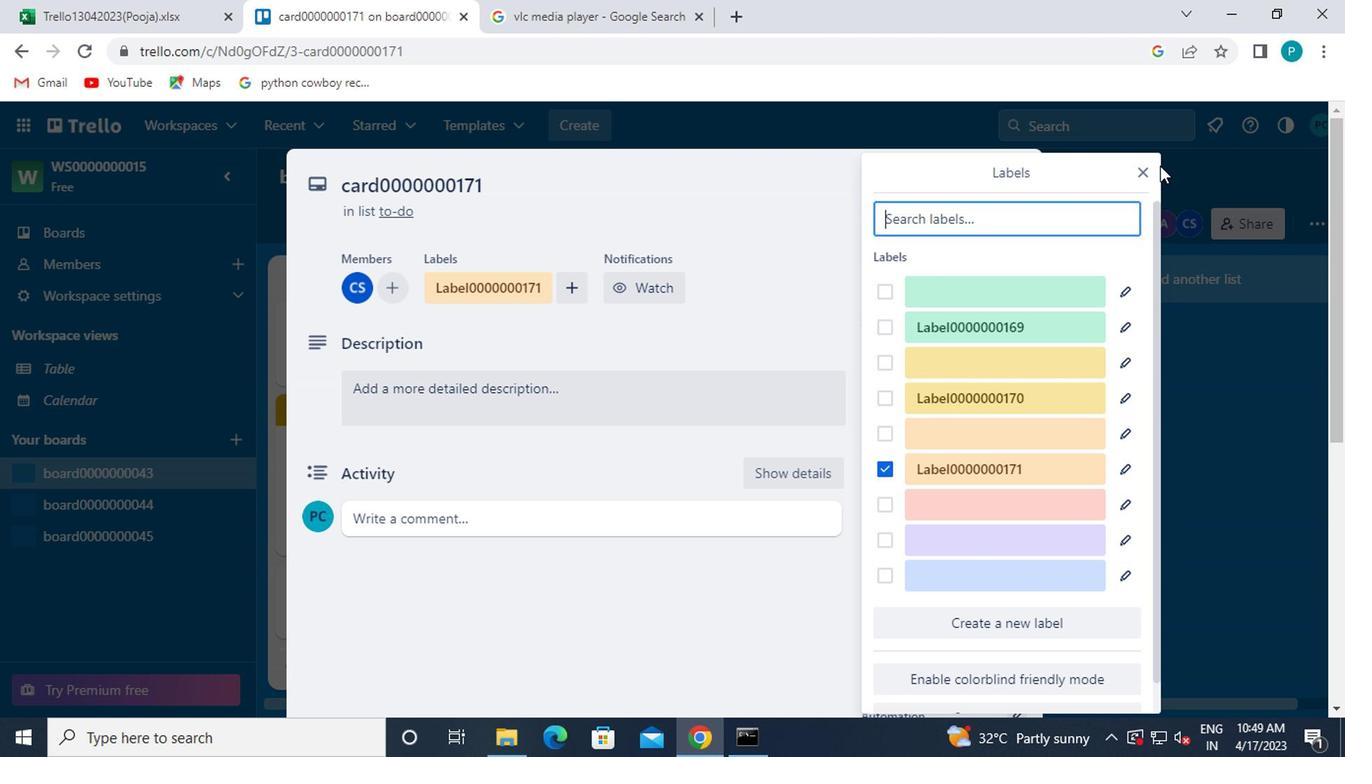 
Action: Mouse pressed left at (1146, 171)
Screenshot: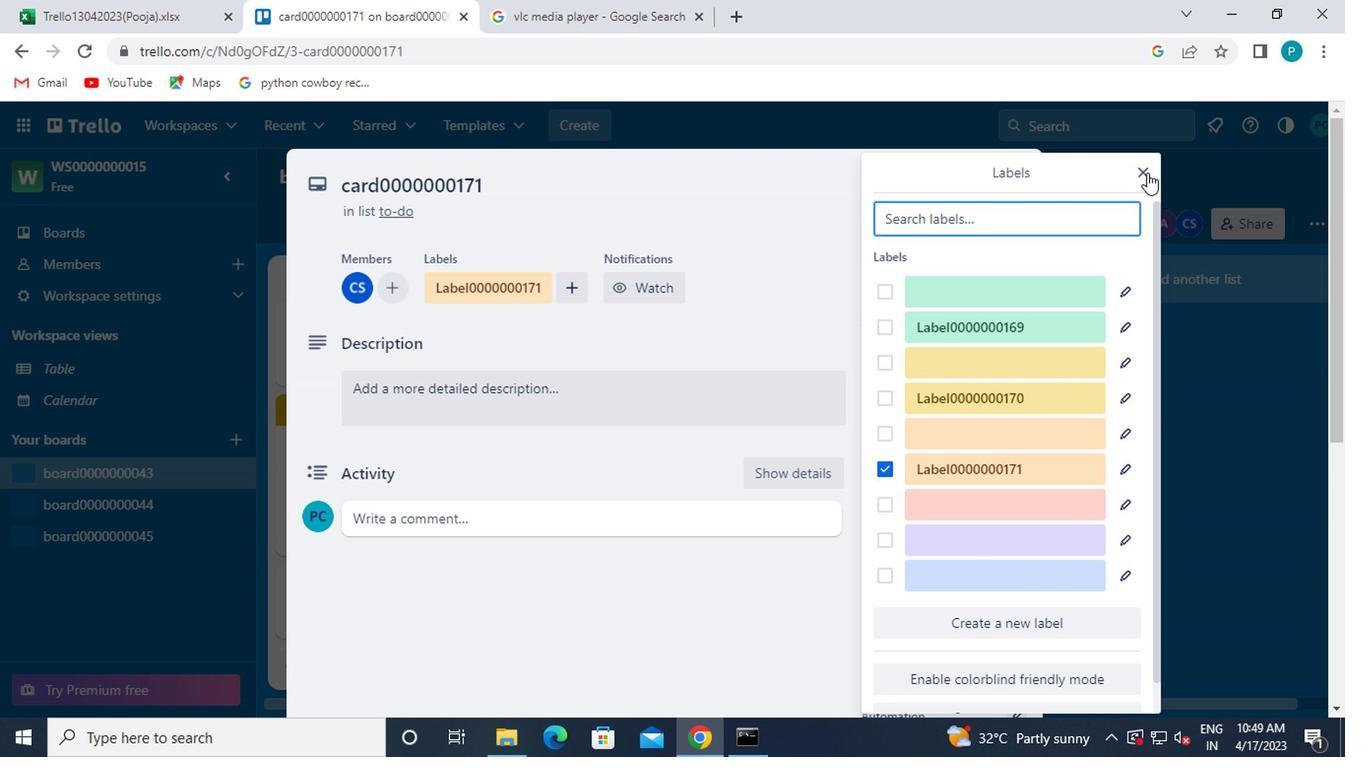 
Action: Mouse moved to (902, 429)
Screenshot: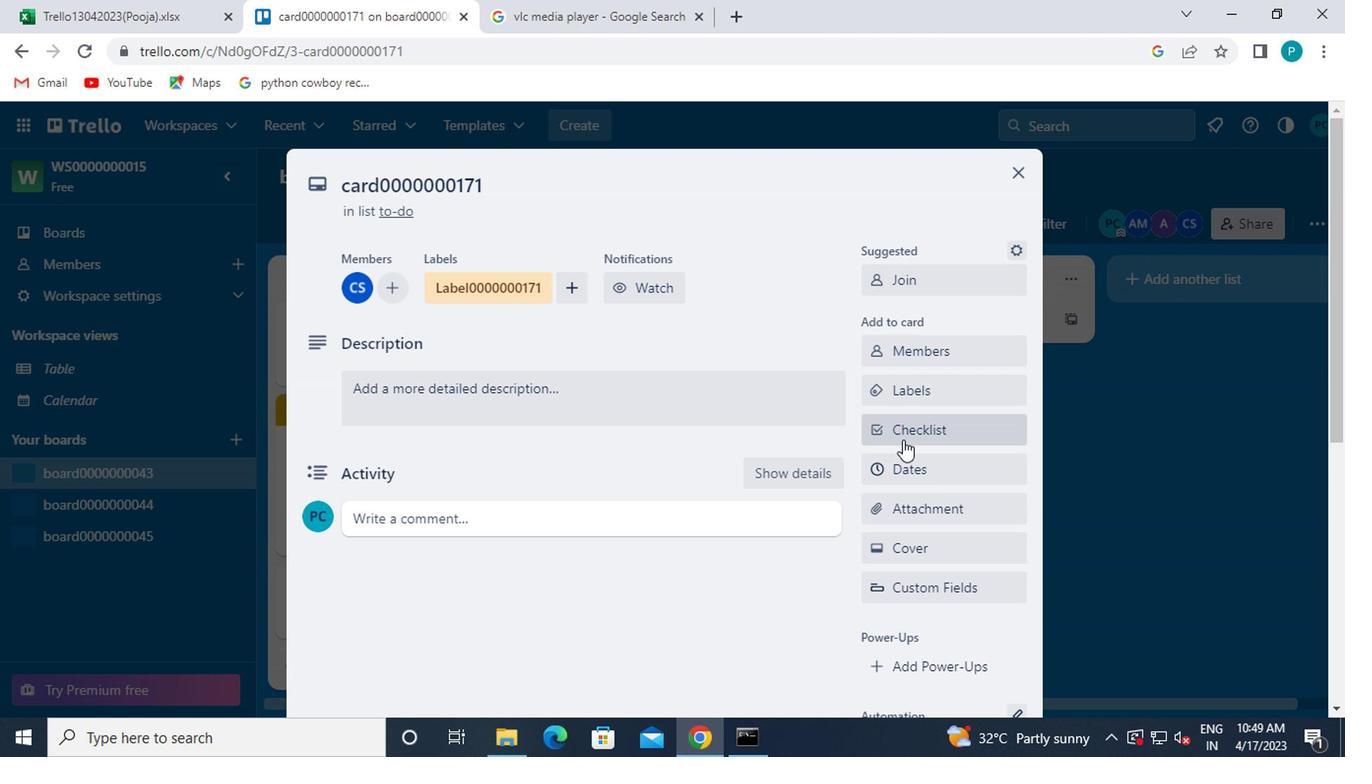 
Action: Mouse pressed left at (902, 429)
Screenshot: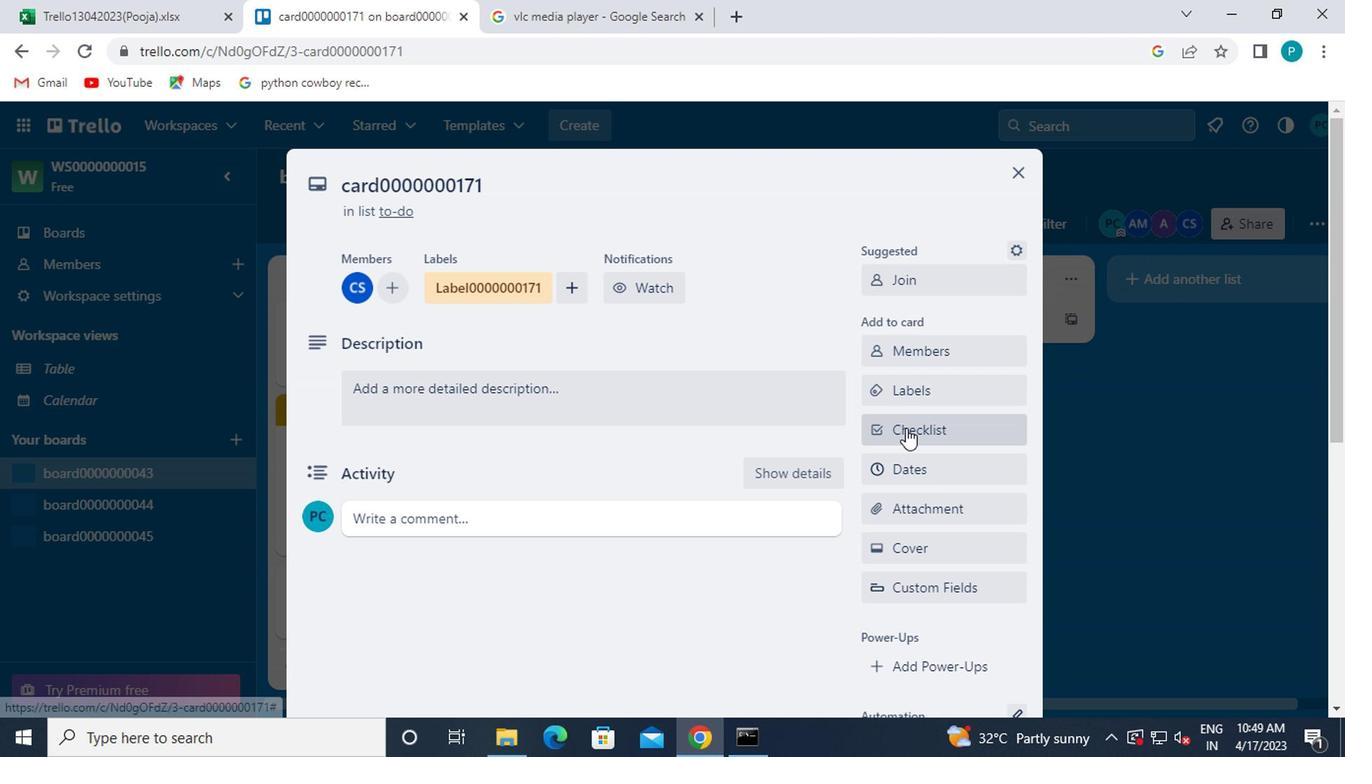 
Action: Key pressed <Key.caps_lock>CL0000000171
Screenshot: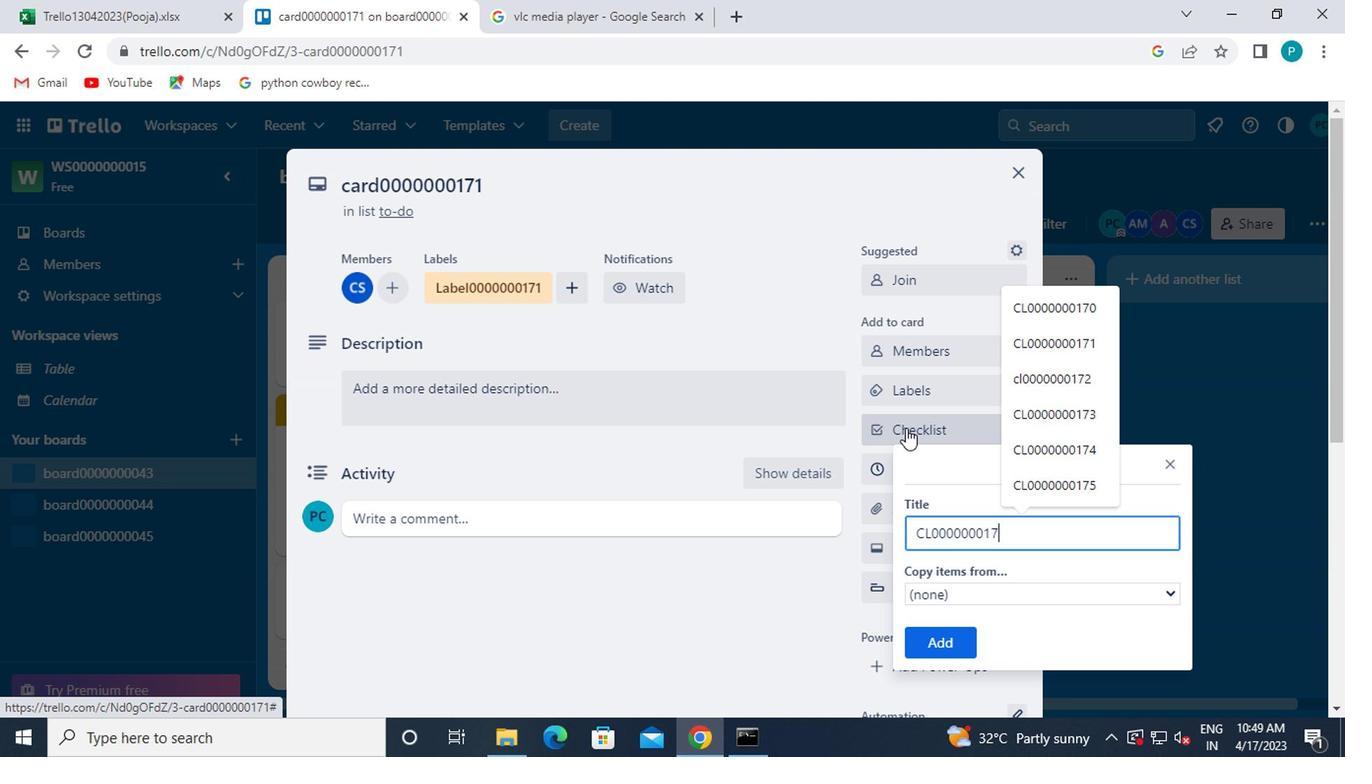 
Action: Mouse moved to (911, 650)
Screenshot: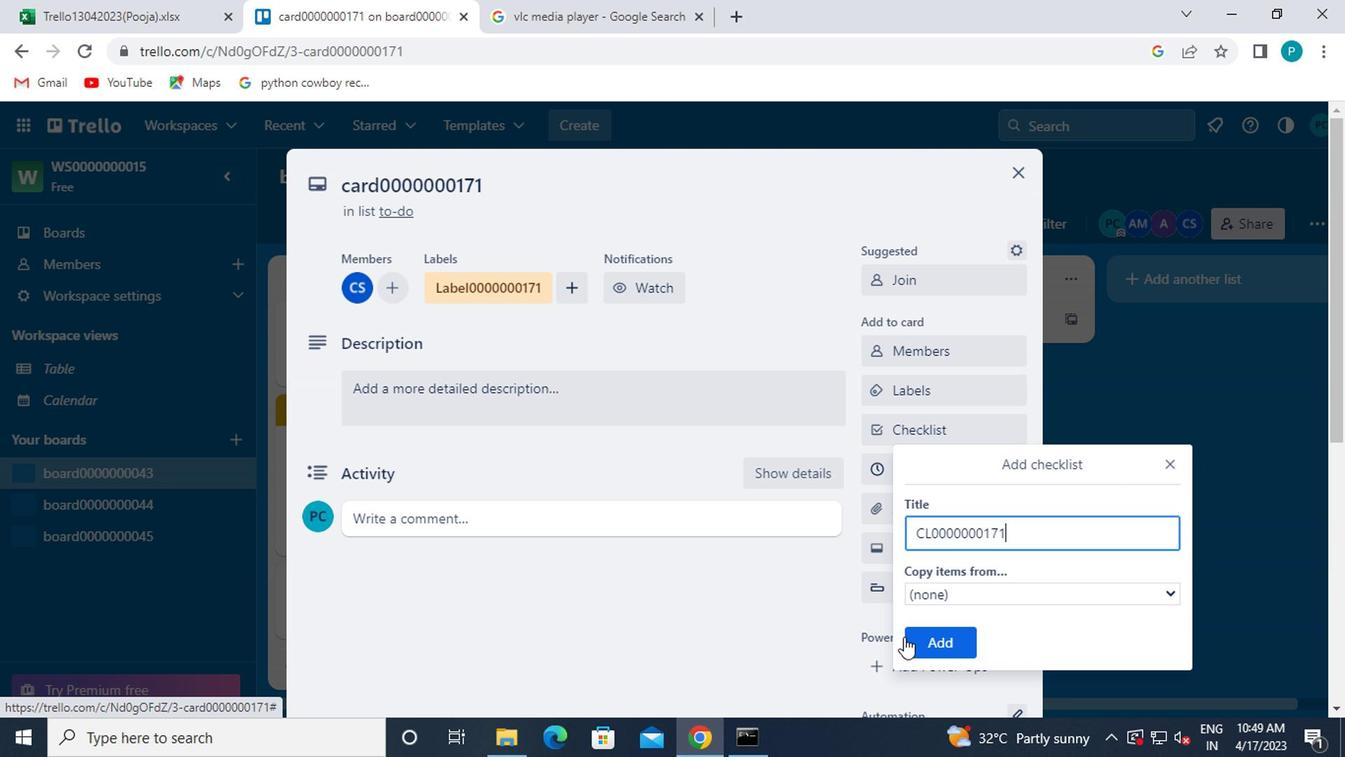 
Action: Mouse pressed left at (911, 650)
Screenshot: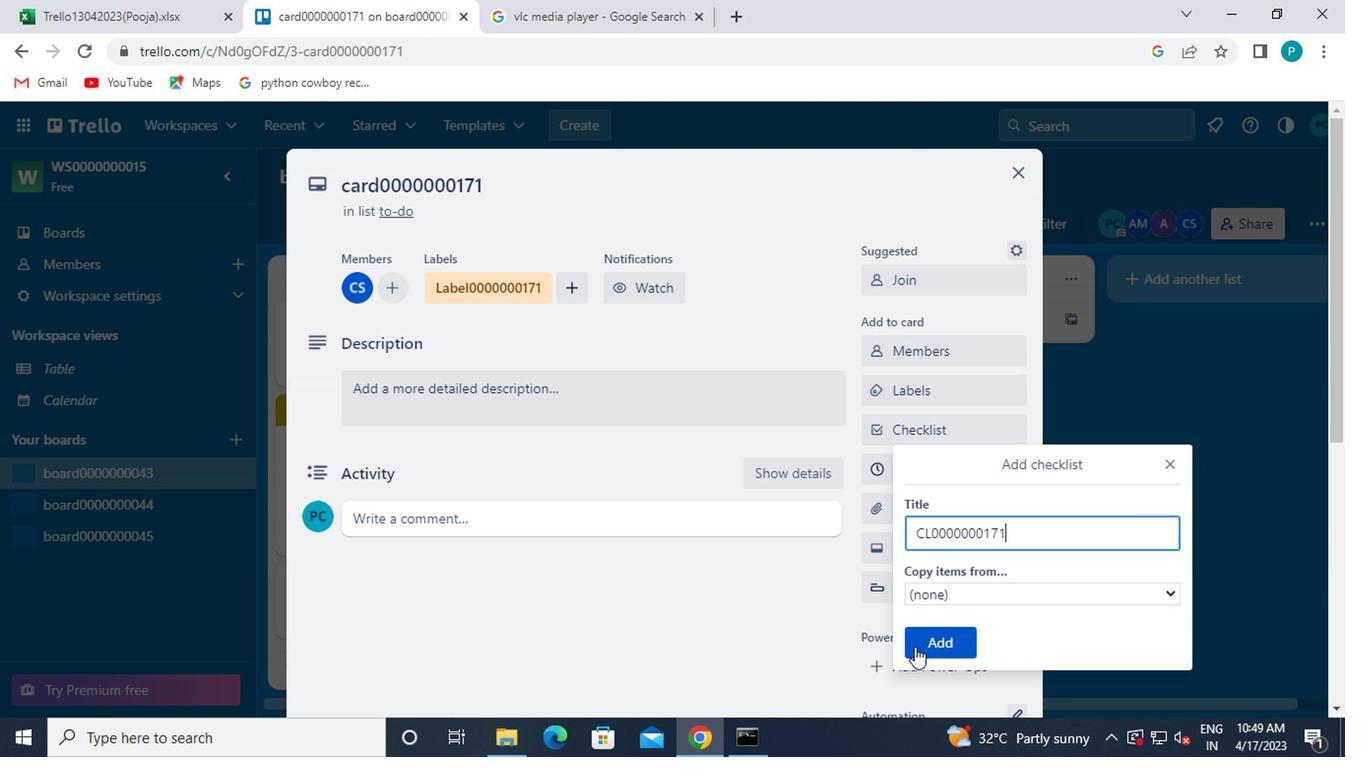 
Action: Mouse moved to (887, 463)
Screenshot: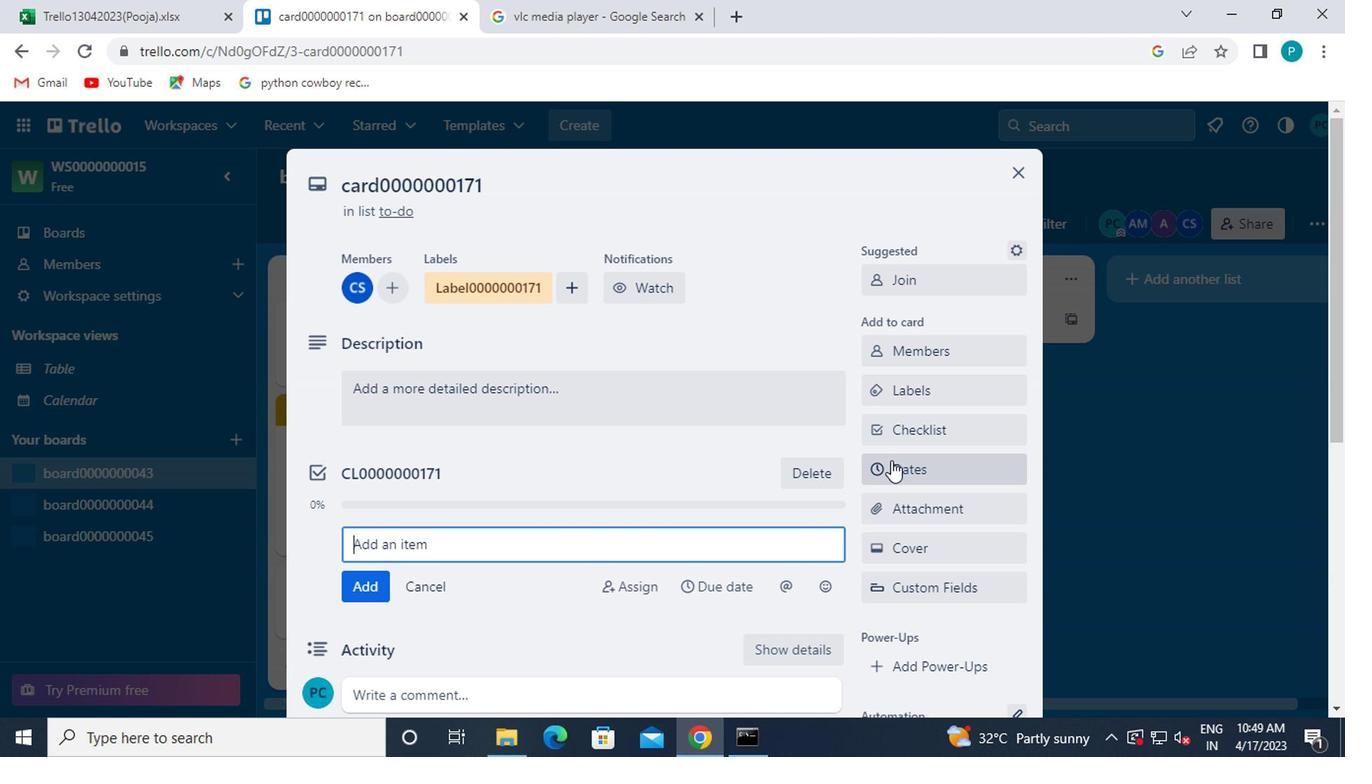 
Action: Mouse pressed left at (887, 463)
Screenshot: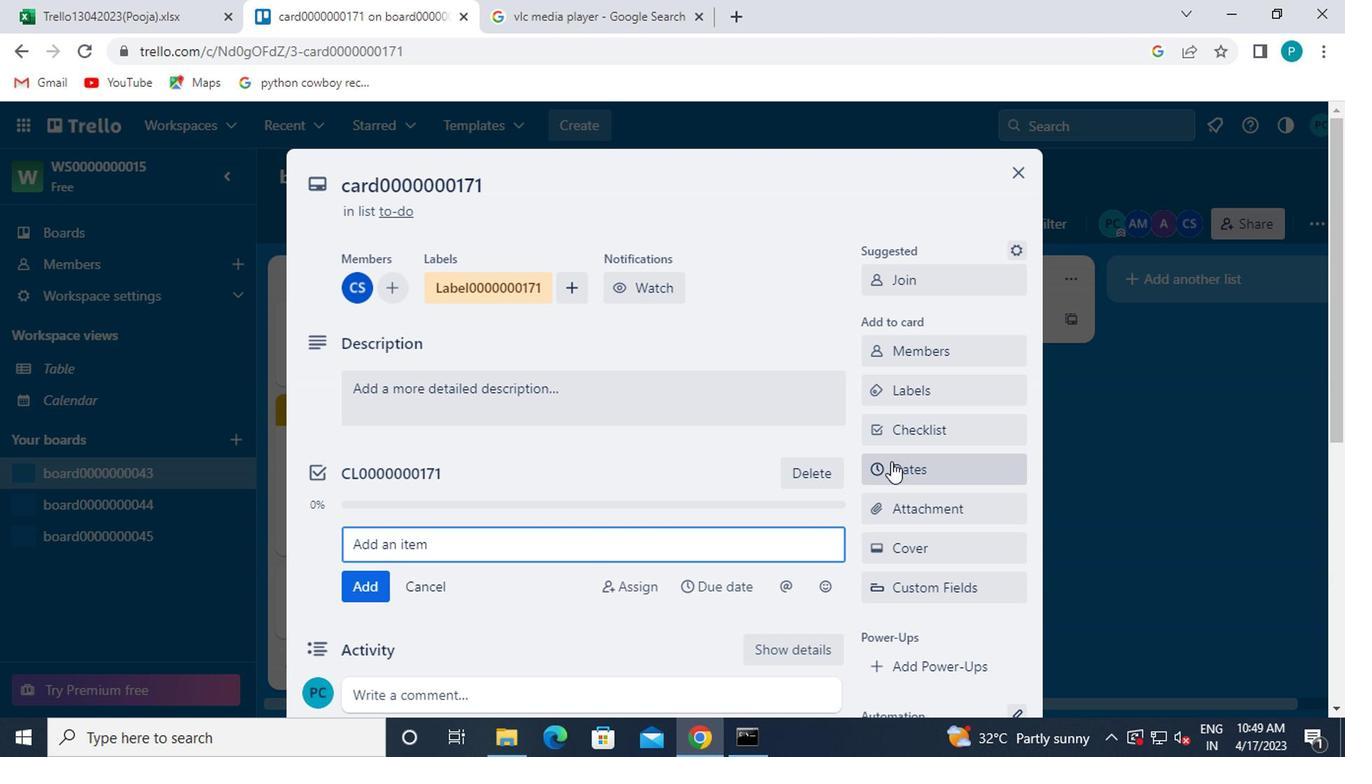 
Action: Mouse moved to (883, 532)
Screenshot: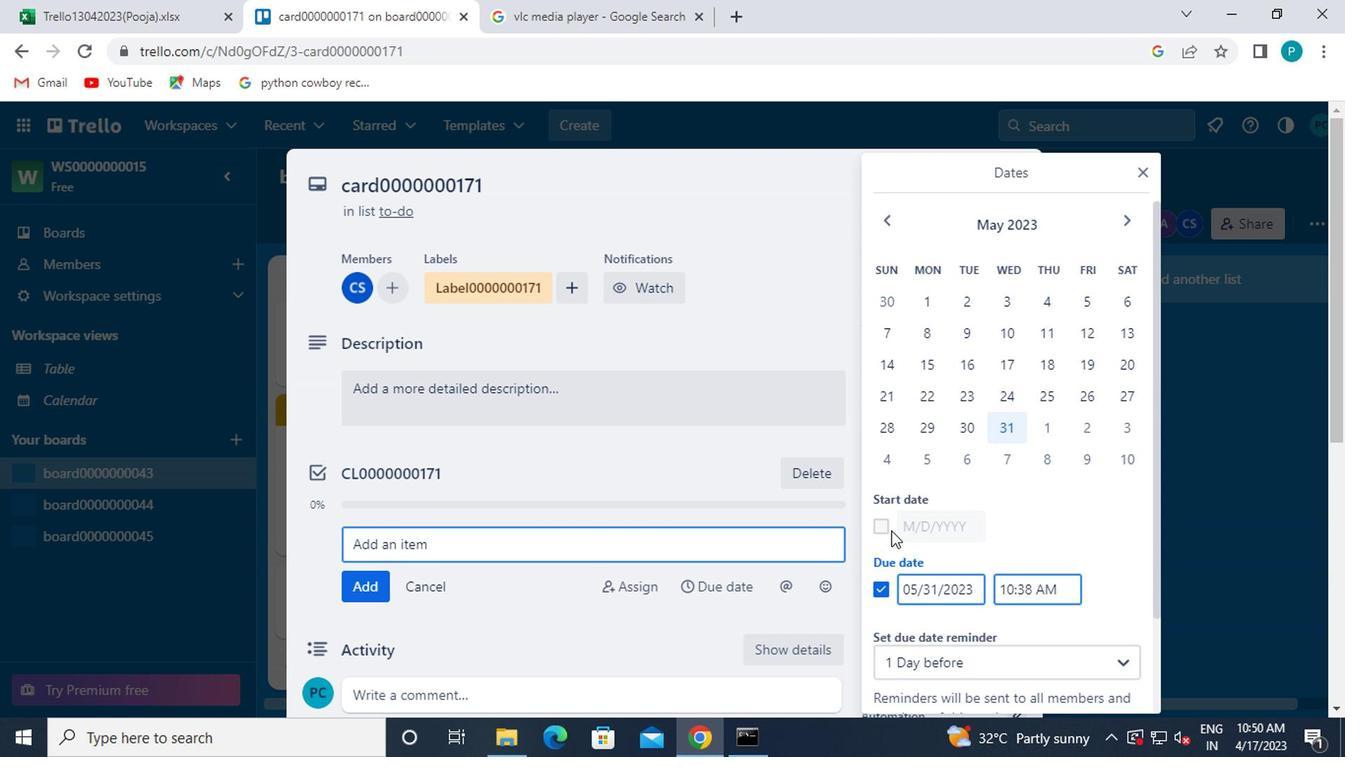 
Action: Mouse pressed left at (883, 532)
Screenshot: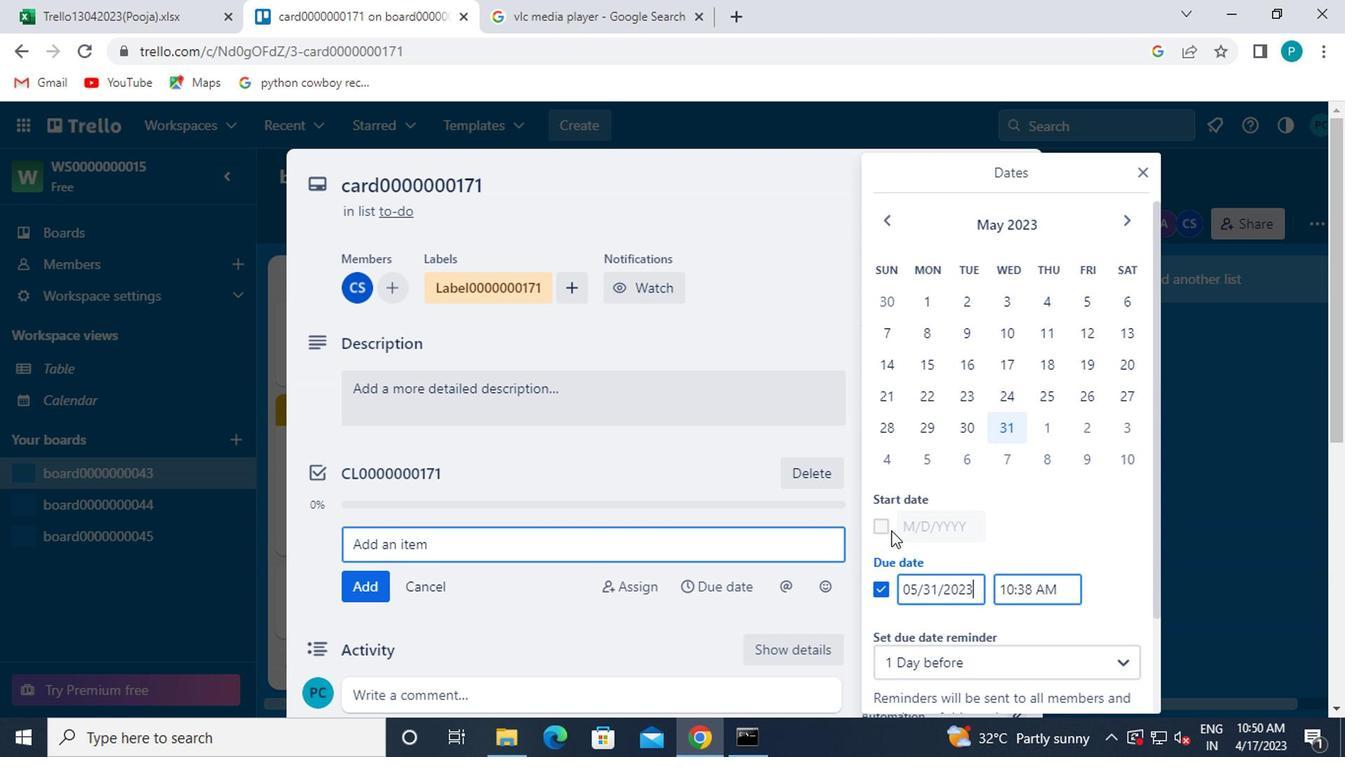 
Action: Mouse moved to (1124, 221)
Screenshot: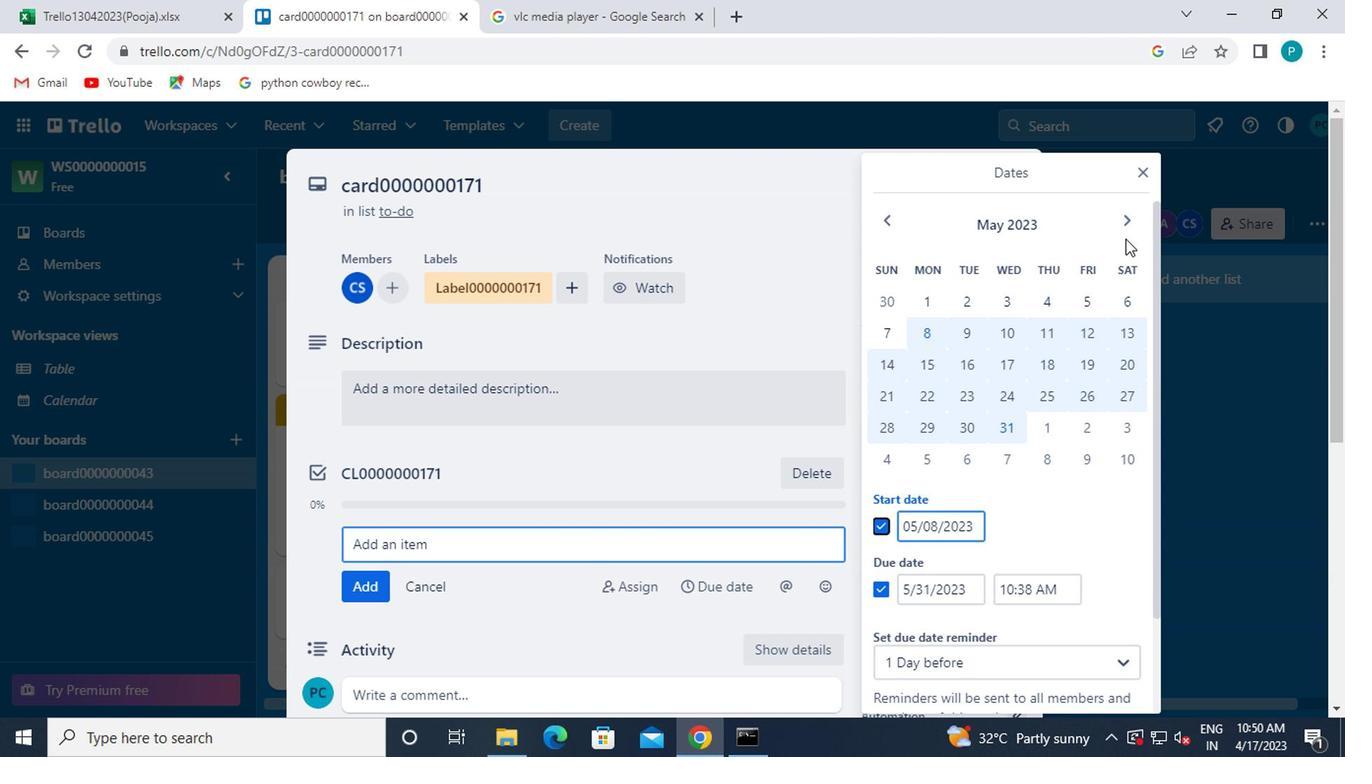
Action: Mouse pressed left at (1124, 221)
Screenshot: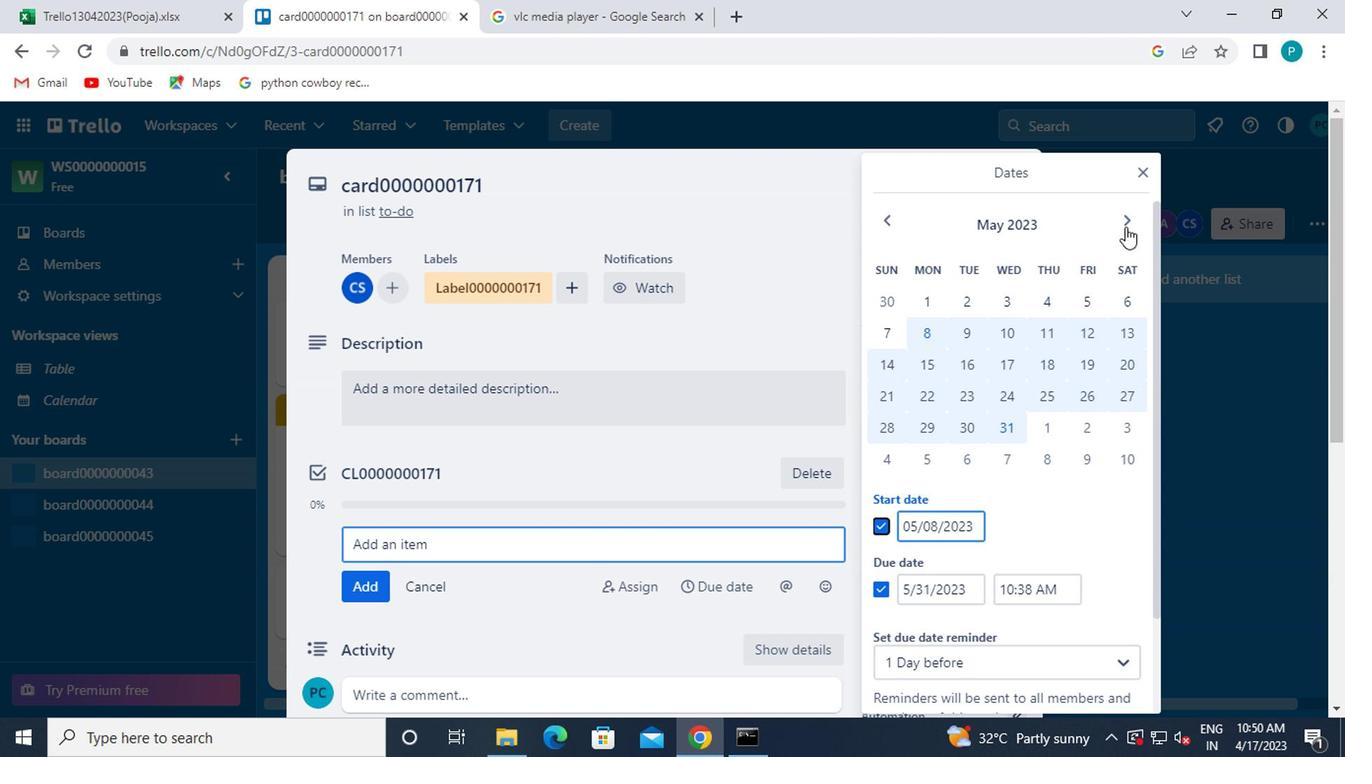 
Action: Mouse moved to (1057, 304)
Screenshot: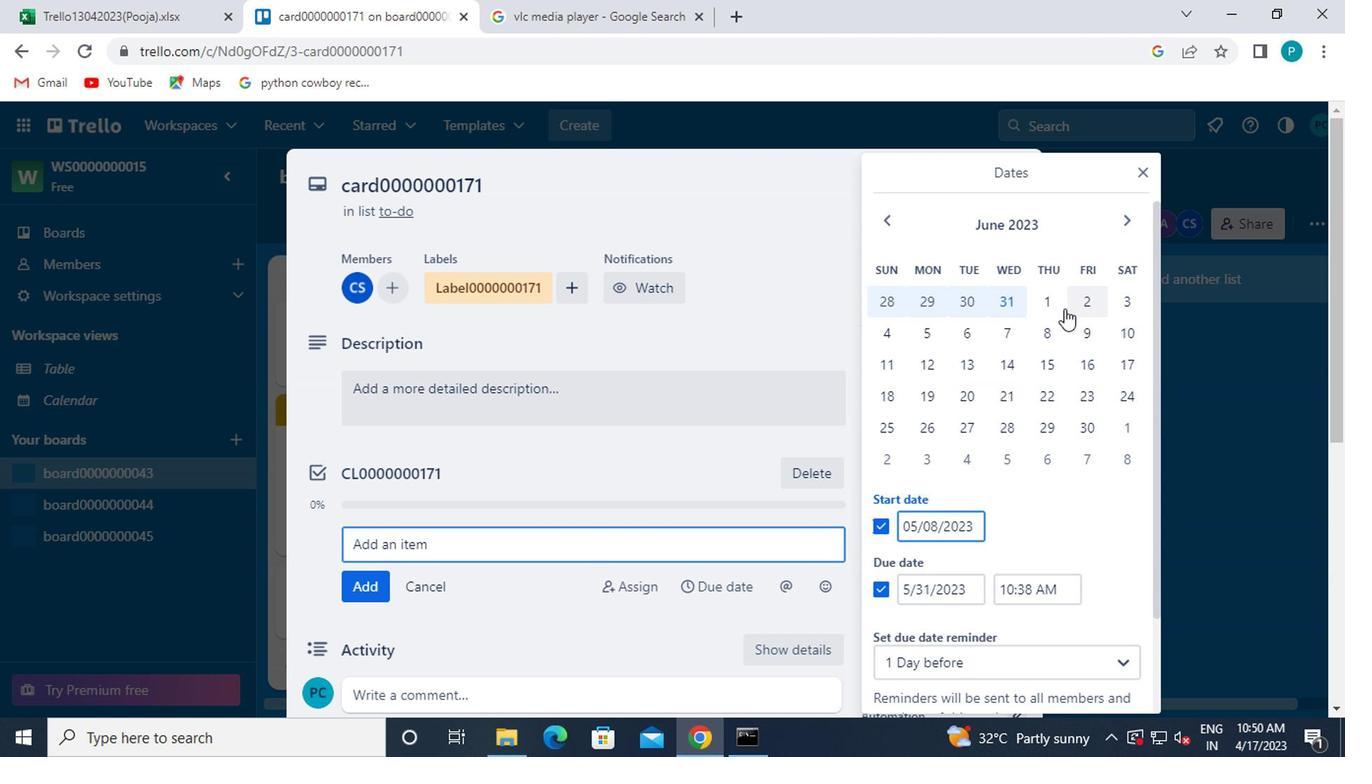 
Action: Mouse pressed left at (1057, 304)
Screenshot: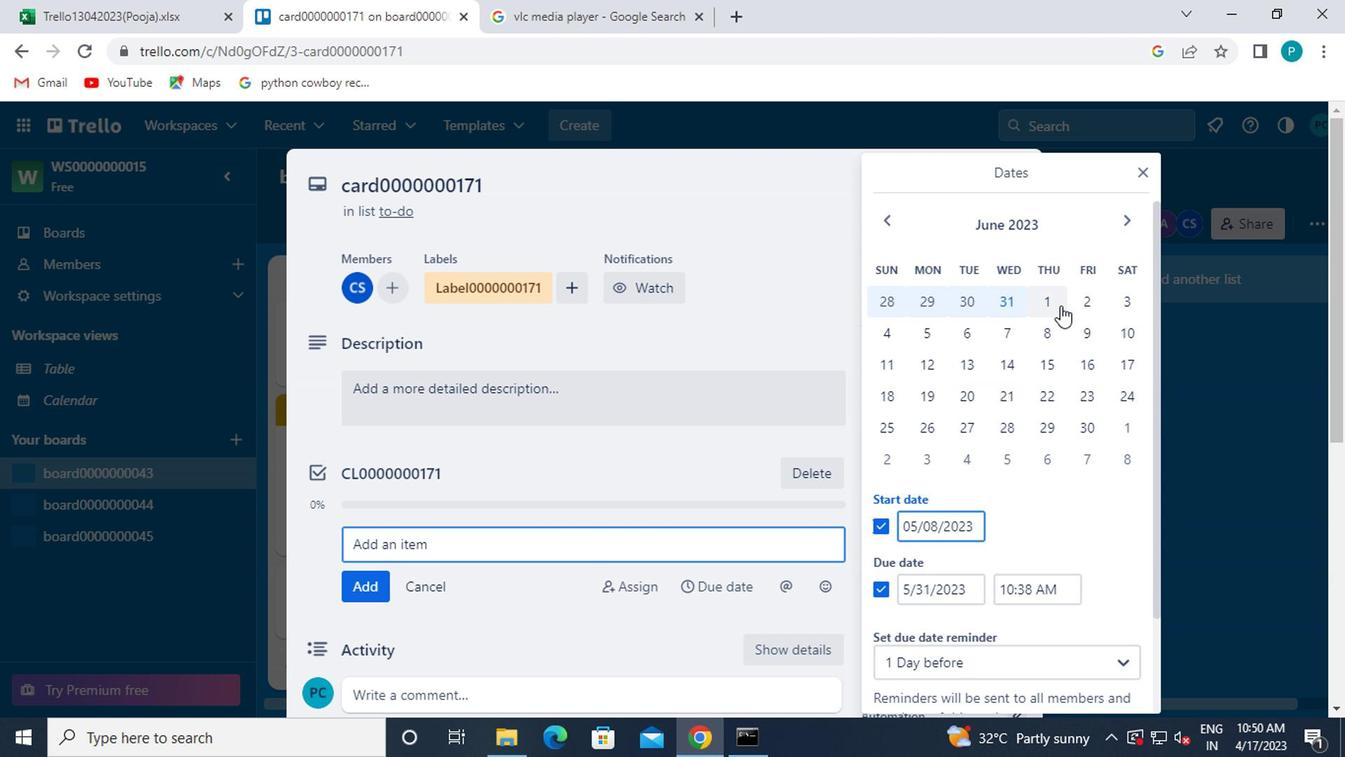 
Action: Mouse moved to (1071, 431)
Screenshot: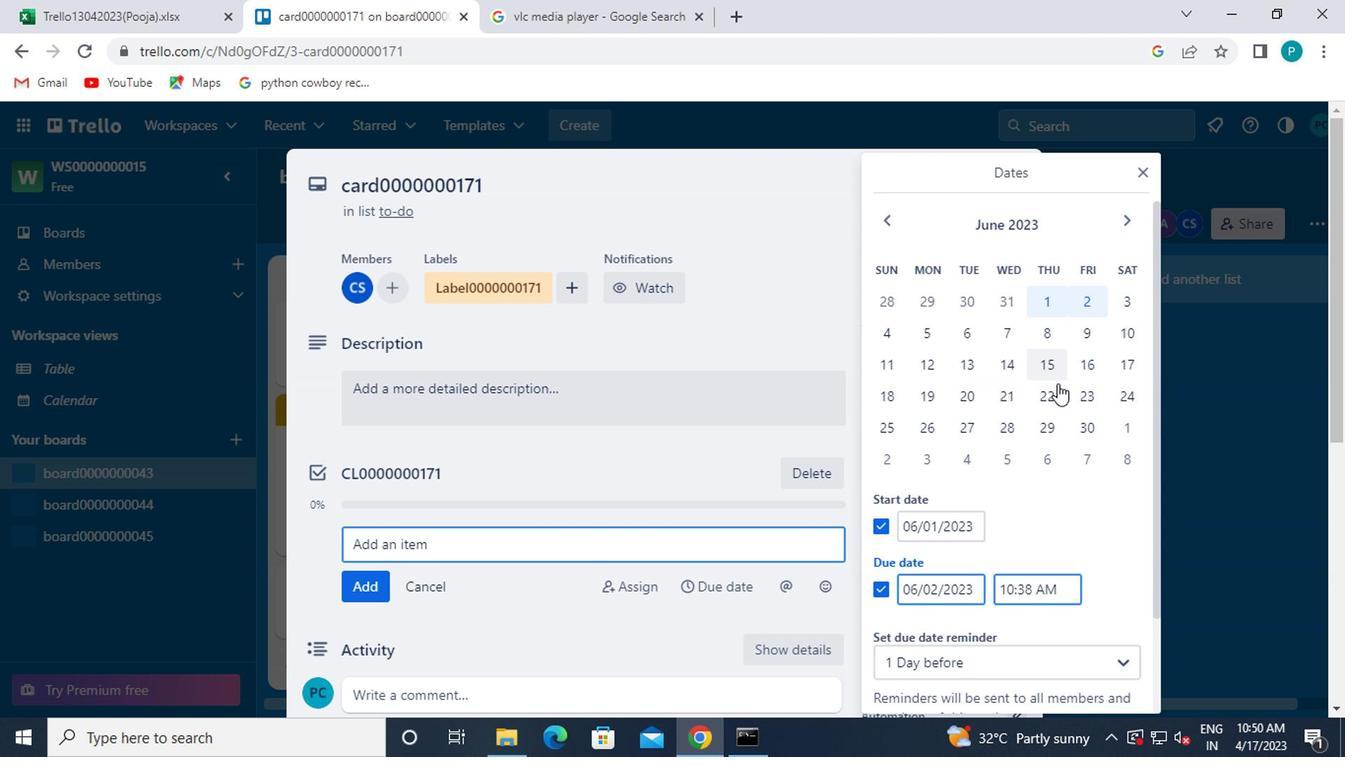 
Action: Mouse pressed left at (1071, 431)
Screenshot: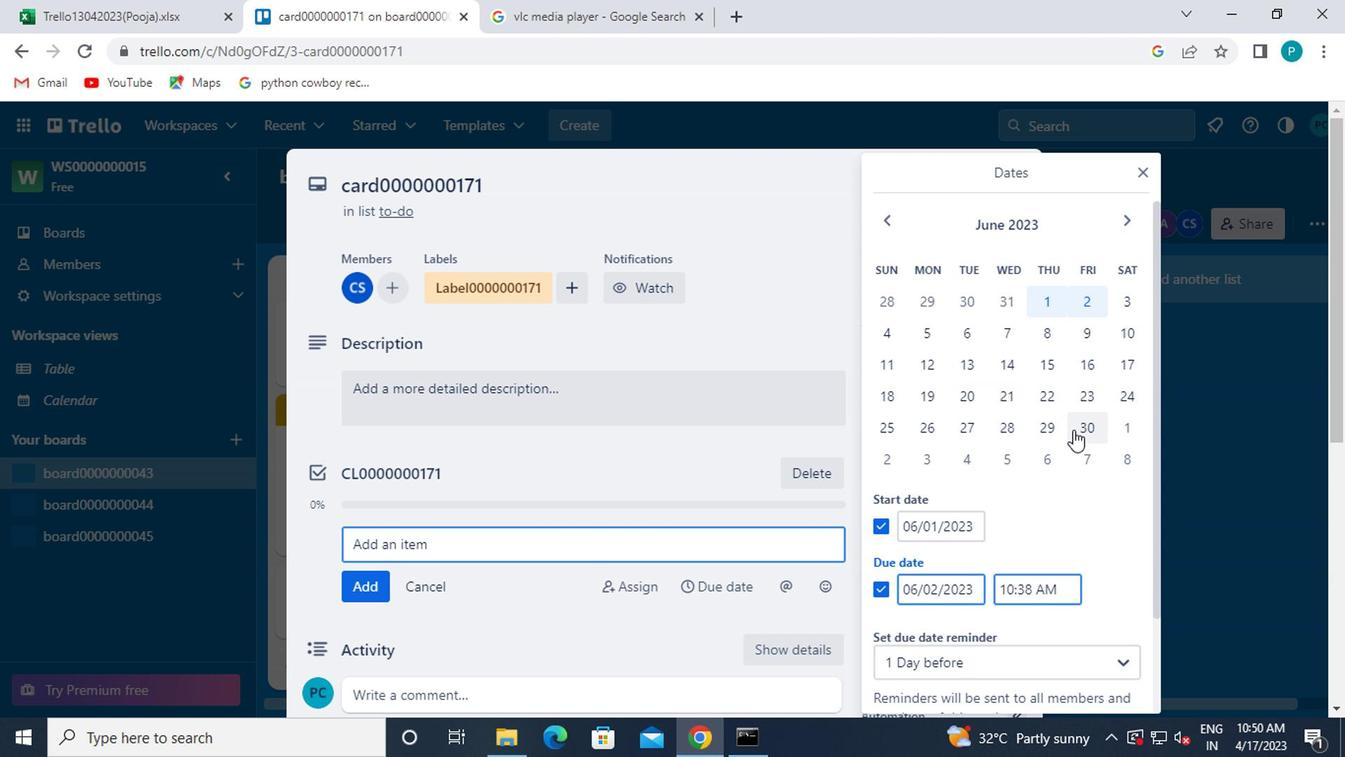 
Action: Mouse moved to (1069, 430)
Screenshot: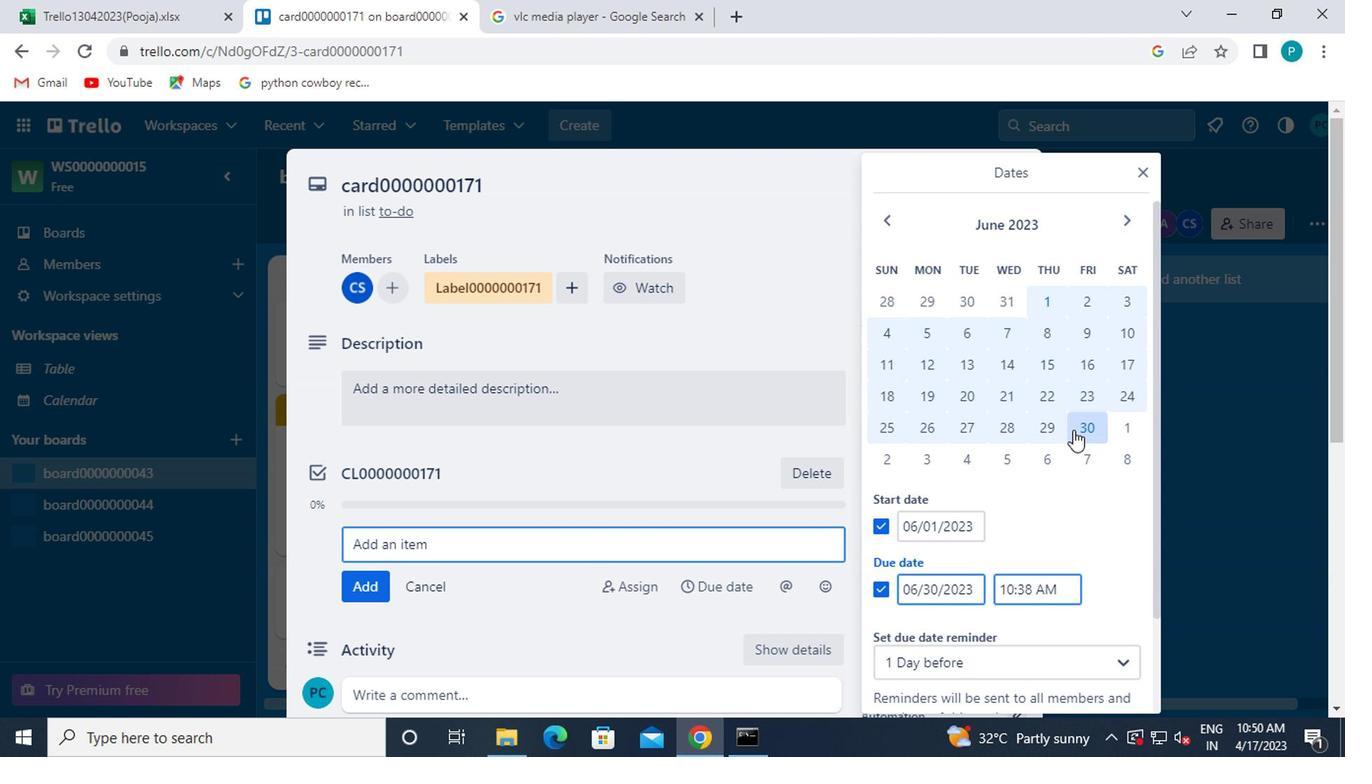 
Action: Mouse scrolled (1069, 429) with delta (0, 0)
Screenshot: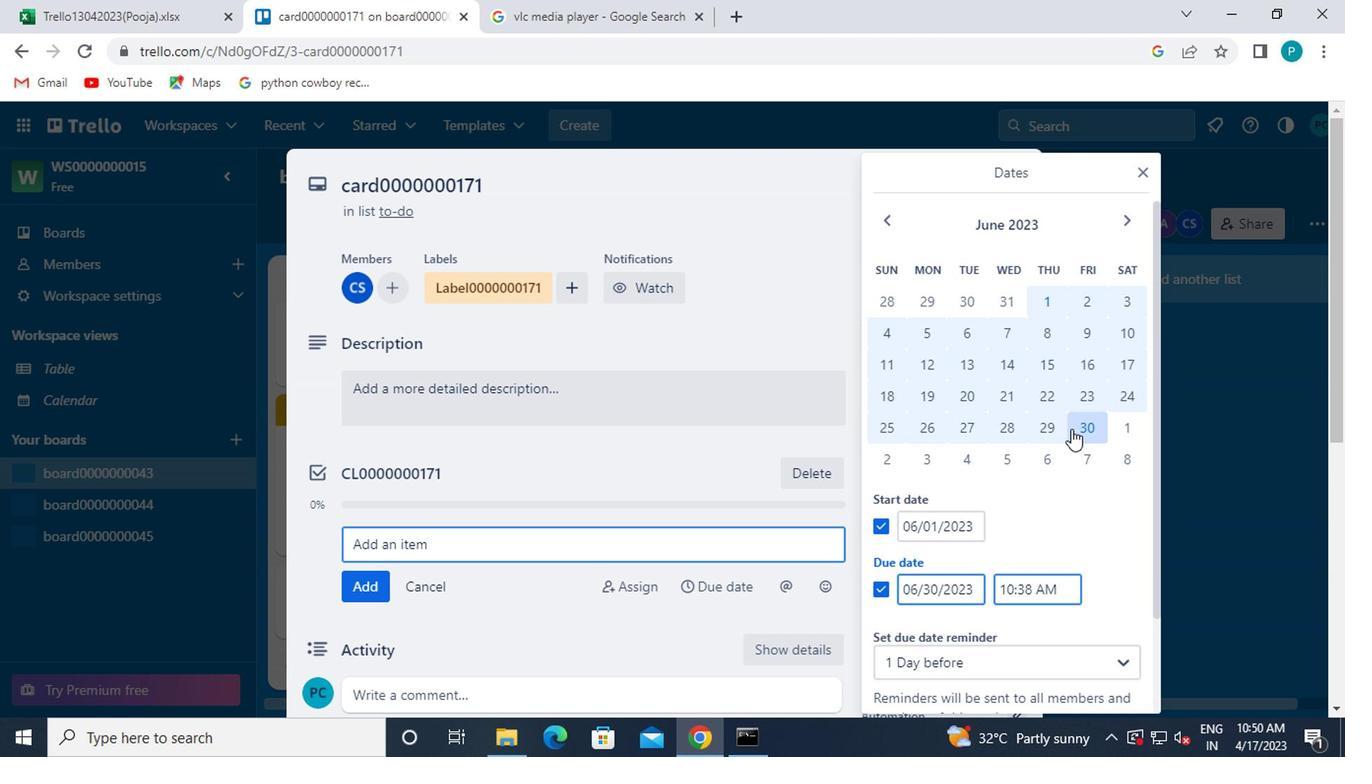 
Action: Mouse scrolled (1069, 429) with delta (0, 0)
Screenshot: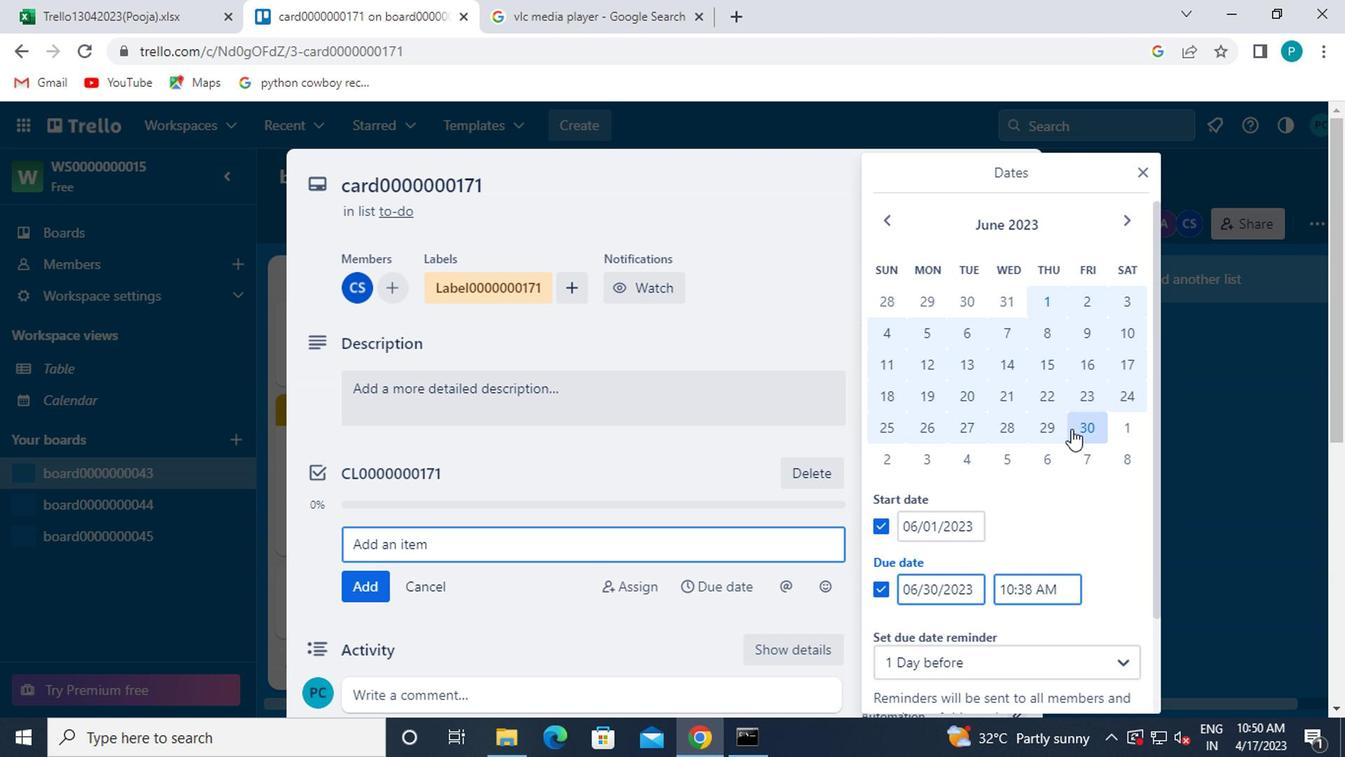 
Action: Mouse scrolled (1069, 429) with delta (0, 0)
Screenshot: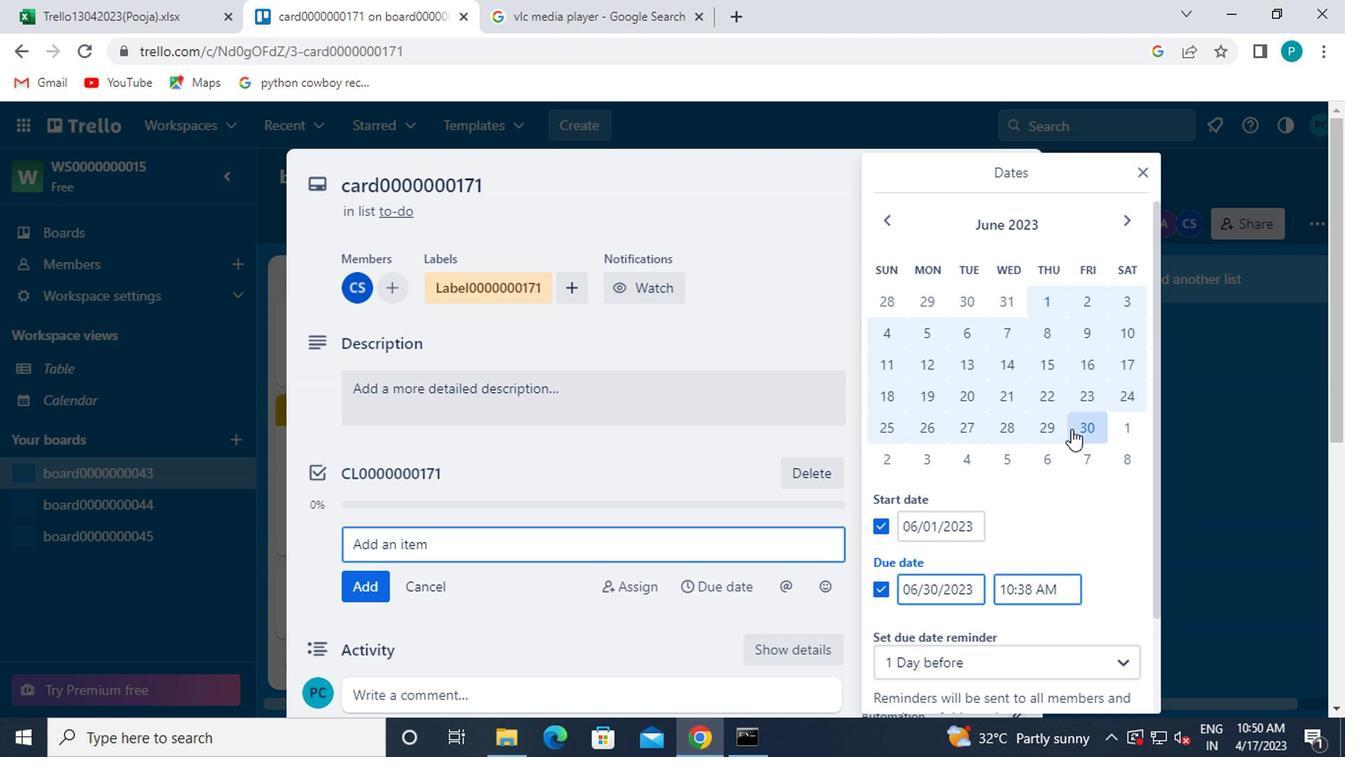 
Action: Mouse moved to (970, 631)
Screenshot: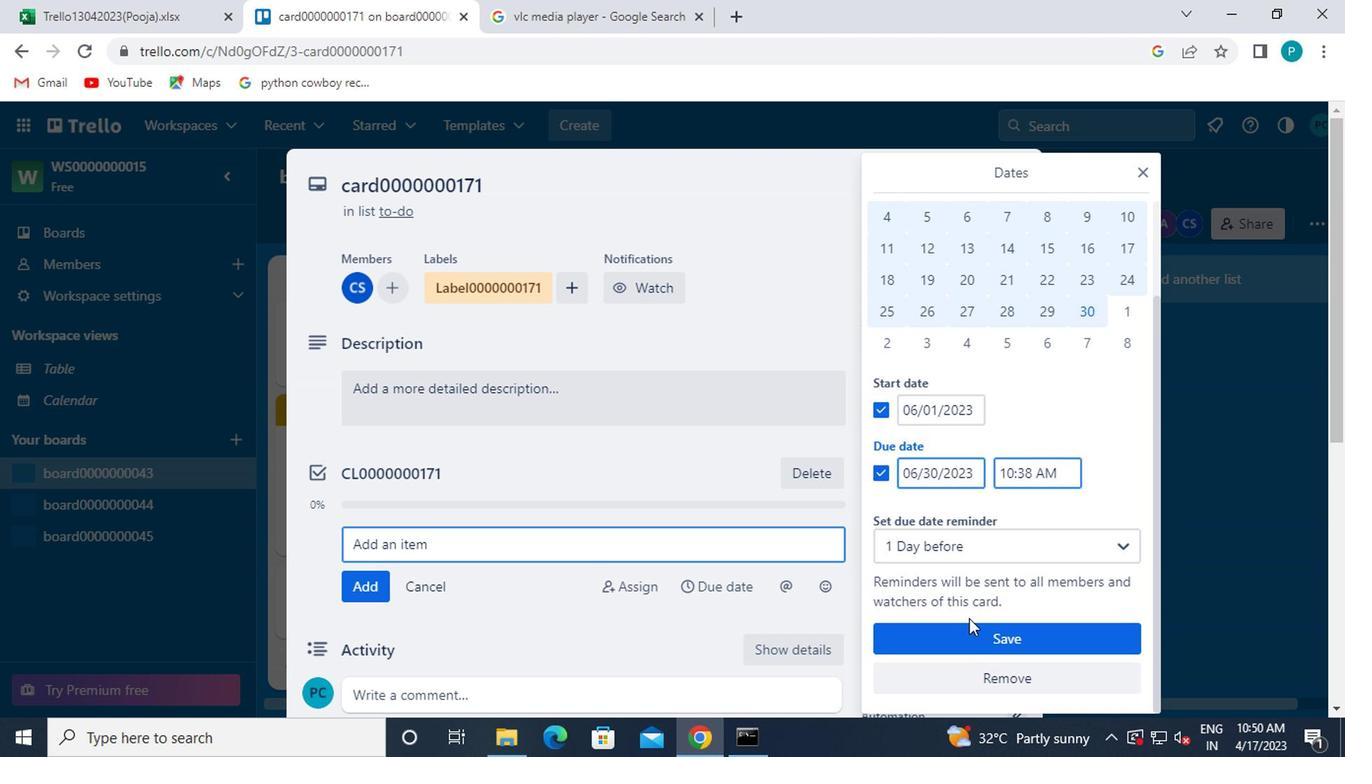 
Action: Mouse pressed left at (970, 631)
Screenshot: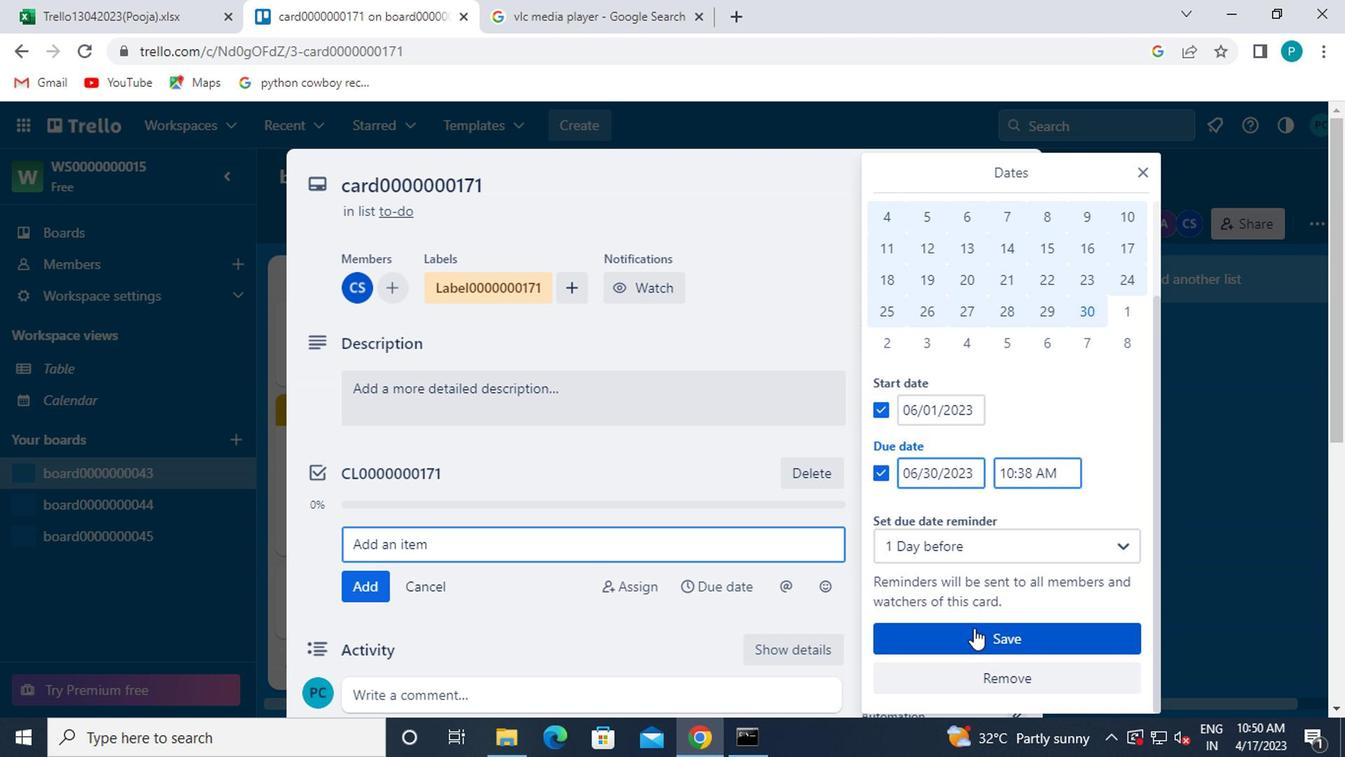 
Action: Mouse moved to (950, 639)
Screenshot: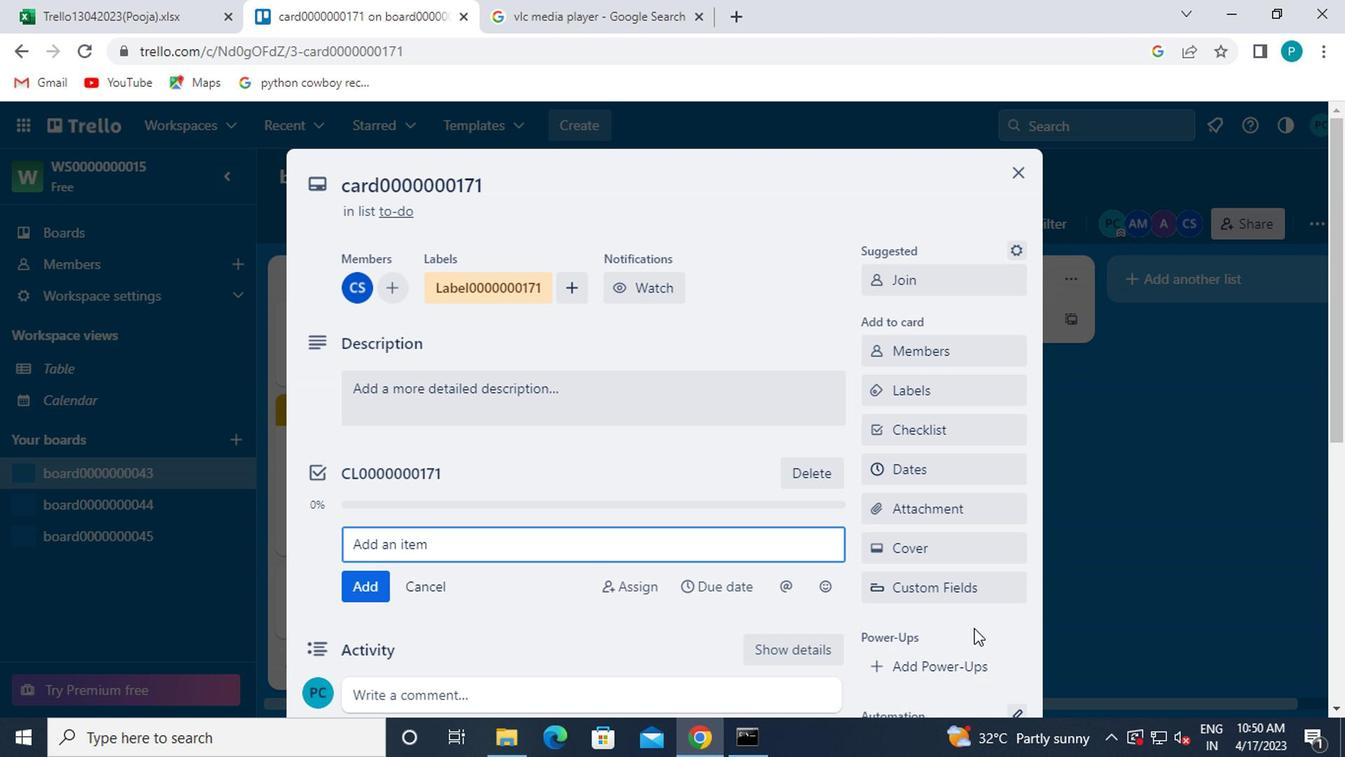
